Task: Add a dependency to the task Upgrade and migrate company email systems to a cloud-based solution , the existing task  Create a new online store for a retail business in the project AgileBridge
Action: Mouse moved to (576, 495)
Screenshot: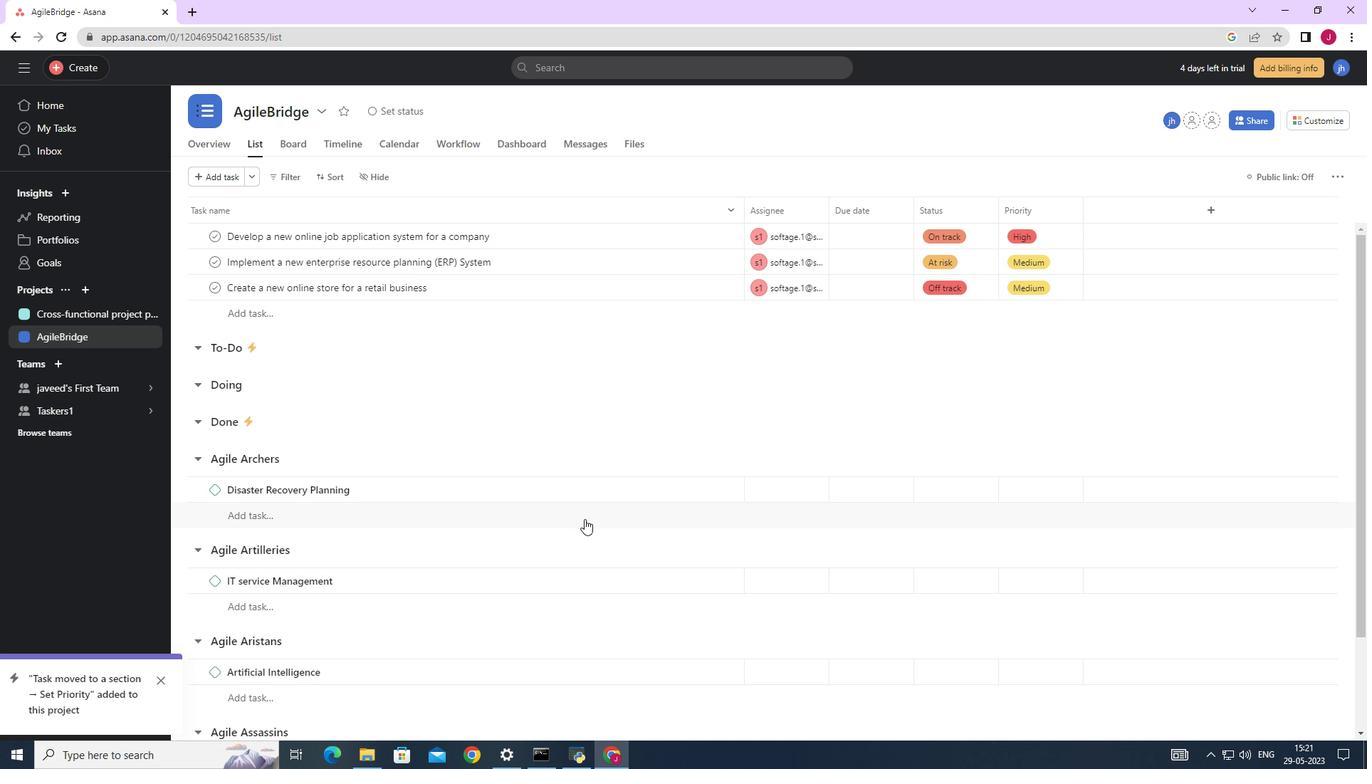 
Action: Mouse scrolled (581, 504) with delta (0, 0)
Screenshot: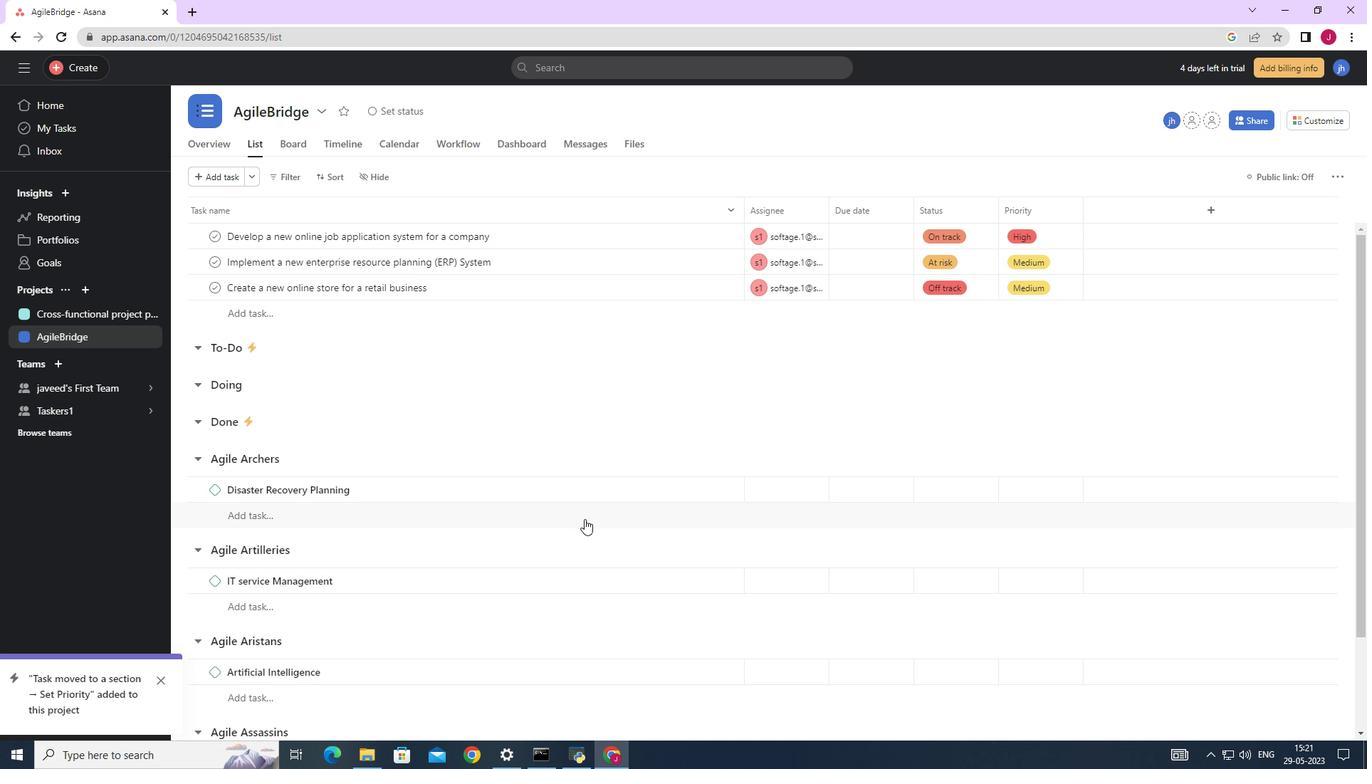 
Action: Mouse moved to (489, 472)
Screenshot: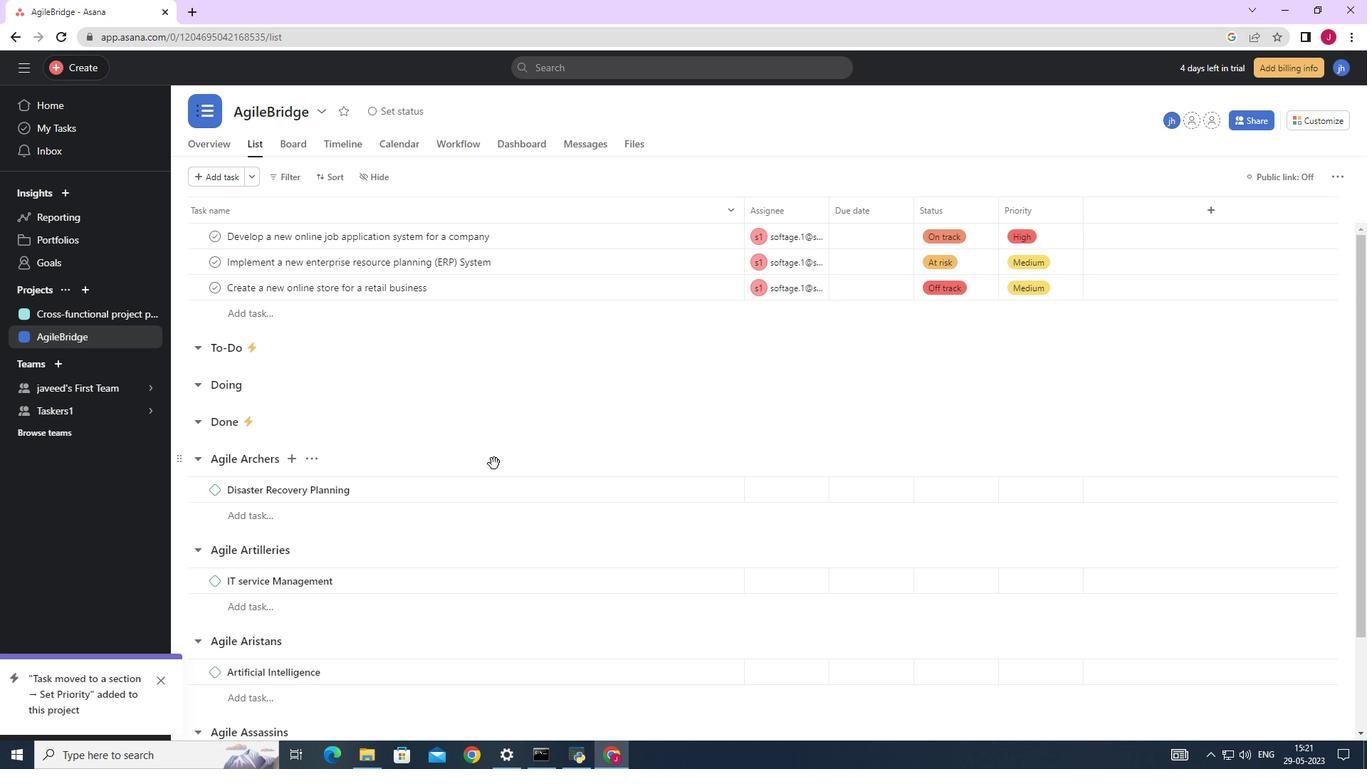 
Action: Mouse scrolled (493, 465) with delta (0, 0)
Screenshot: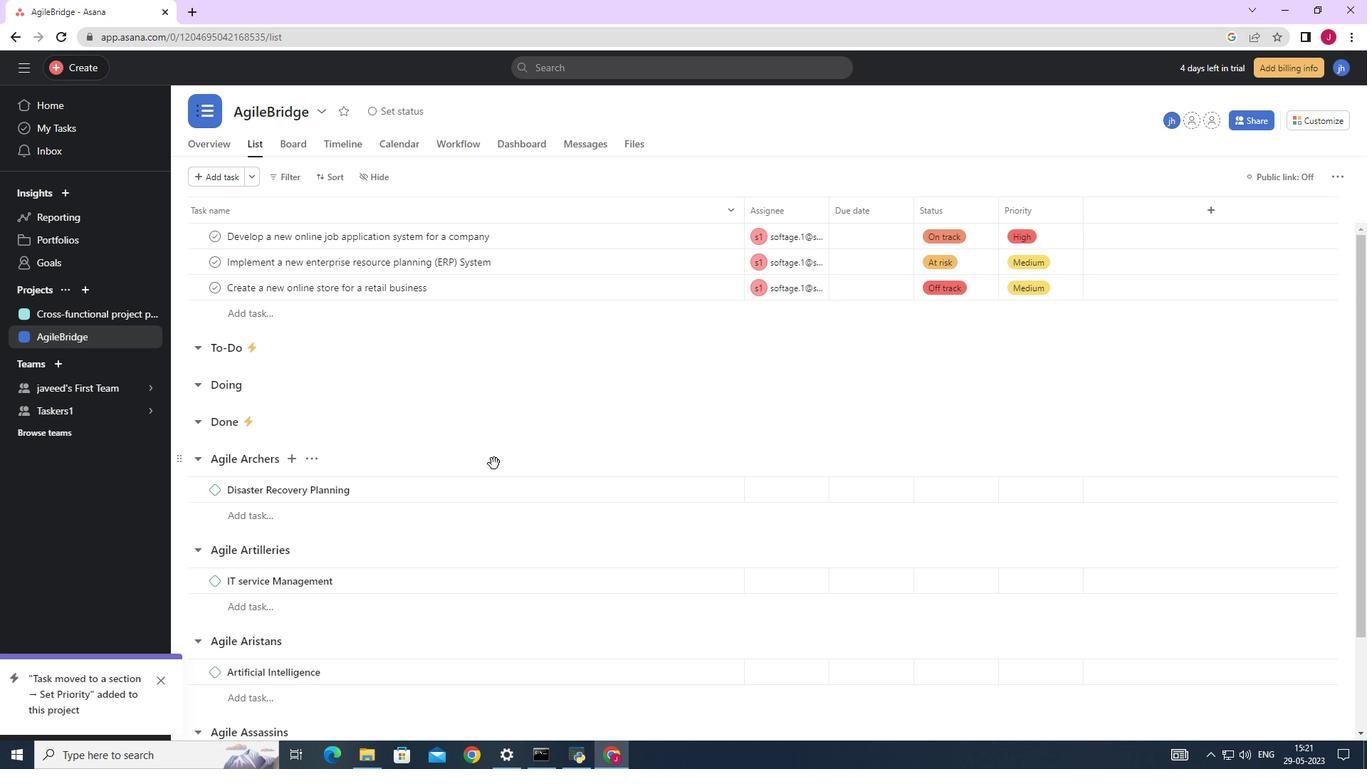 
Action: Mouse moved to (488, 472)
Screenshot: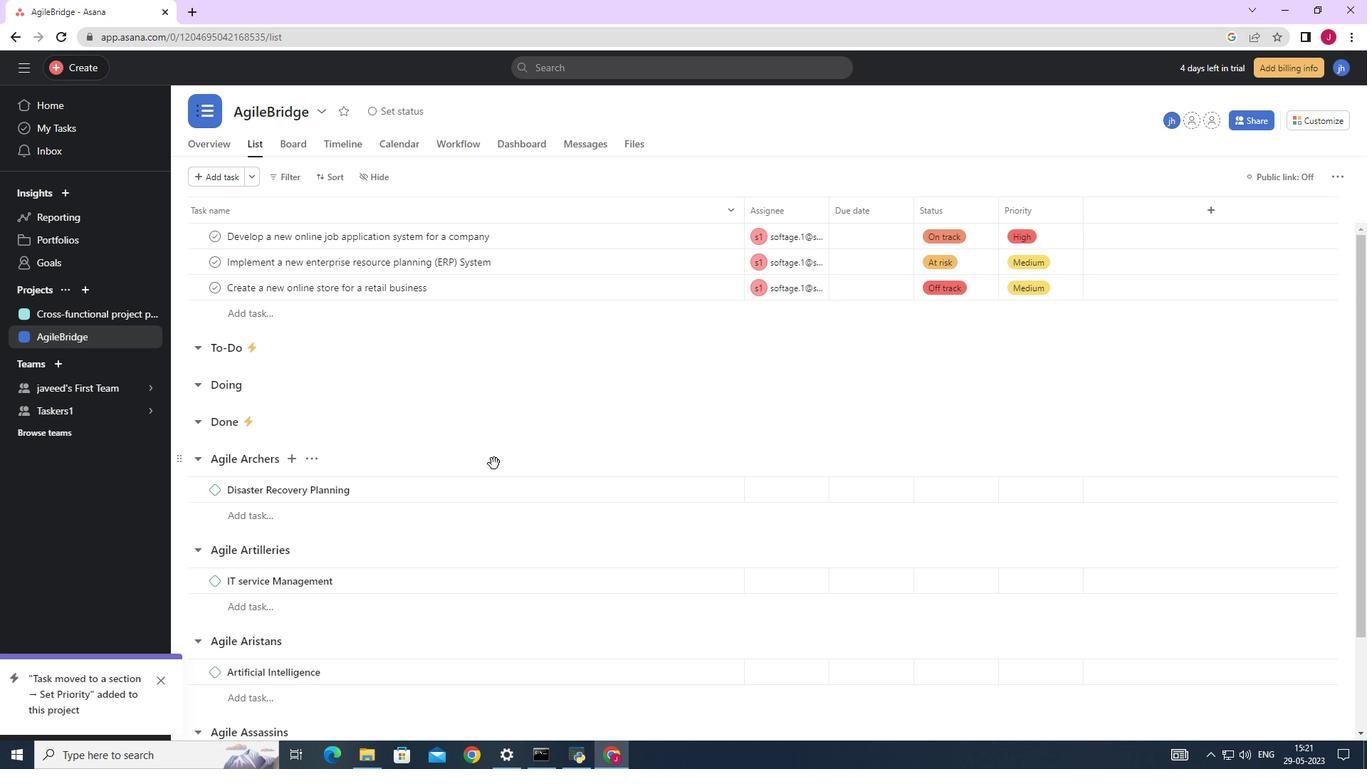 
Action: Mouse scrolled (492, 467) with delta (0, 0)
Screenshot: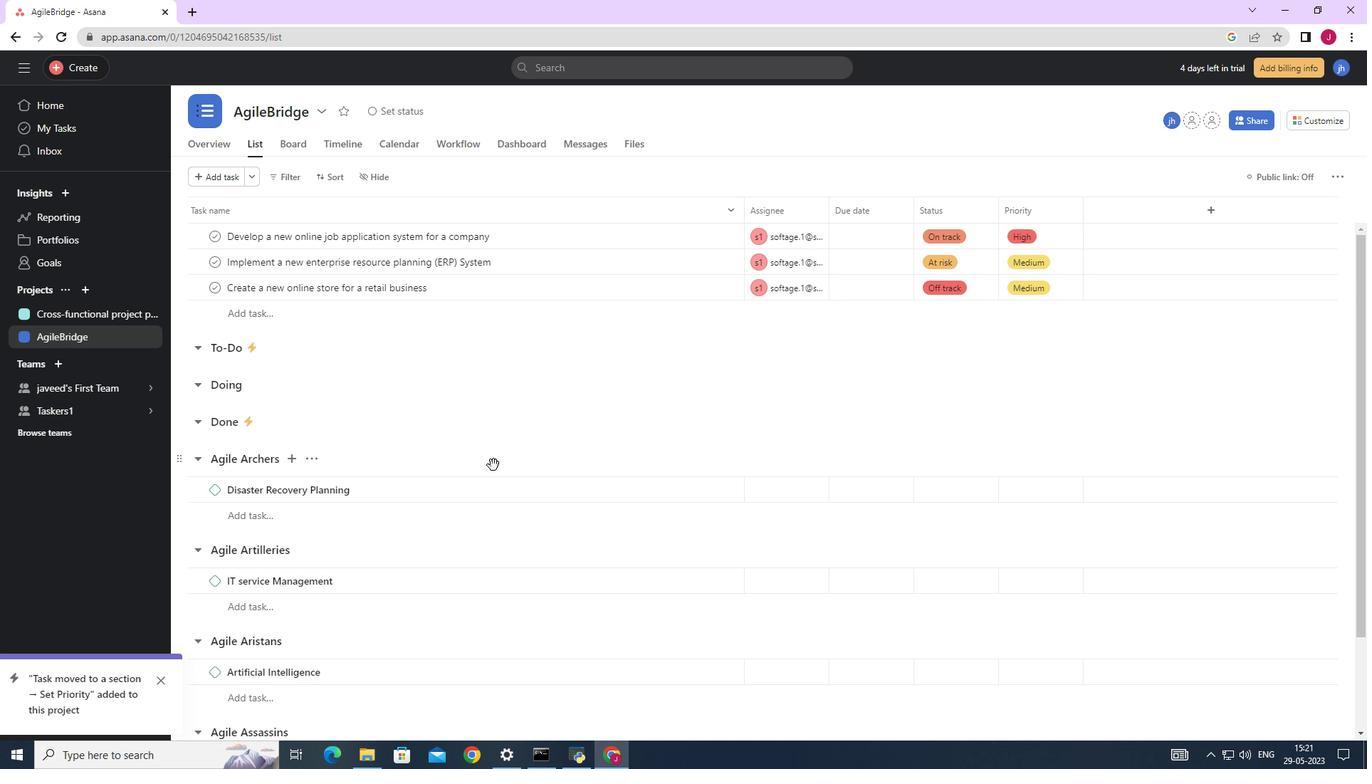 
Action: Mouse moved to (485, 475)
Screenshot: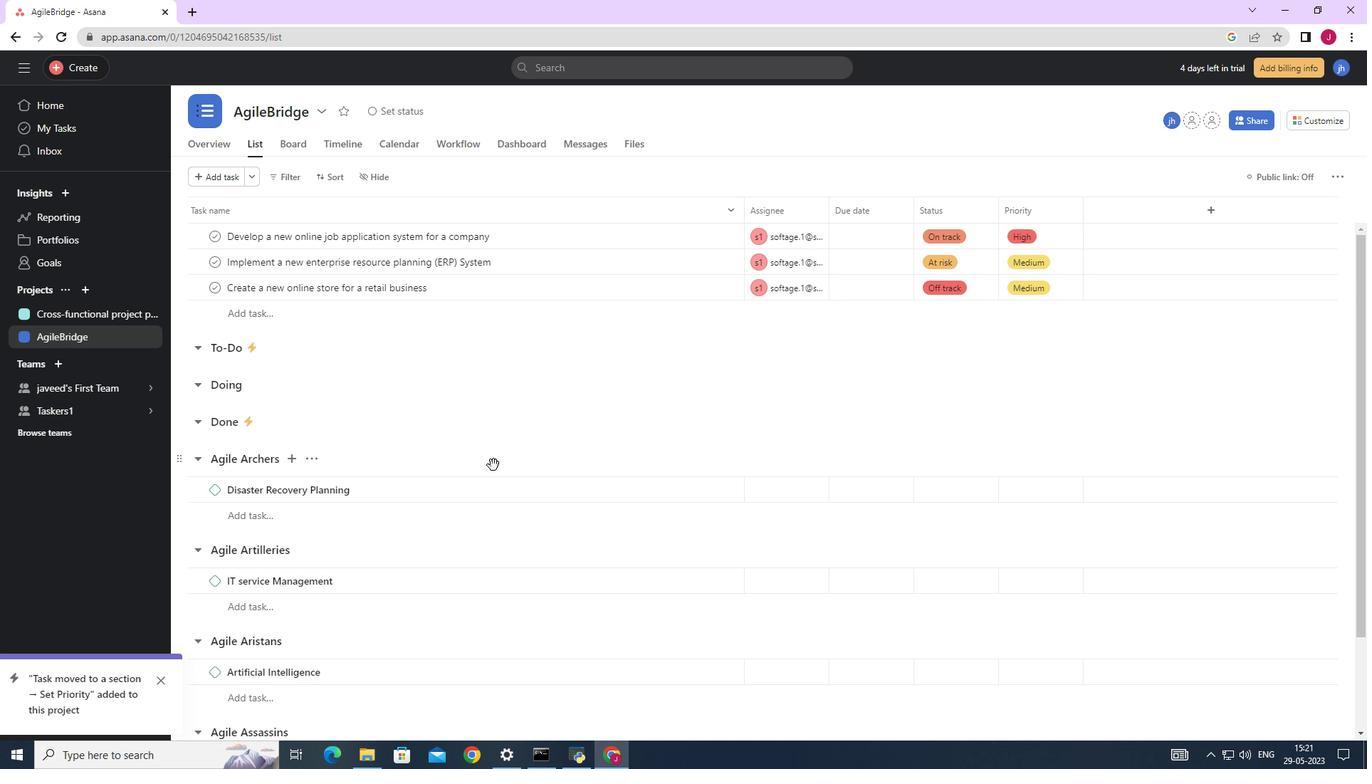 
Action: Mouse scrolled (491, 468) with delta (0, 0)
Screenshot: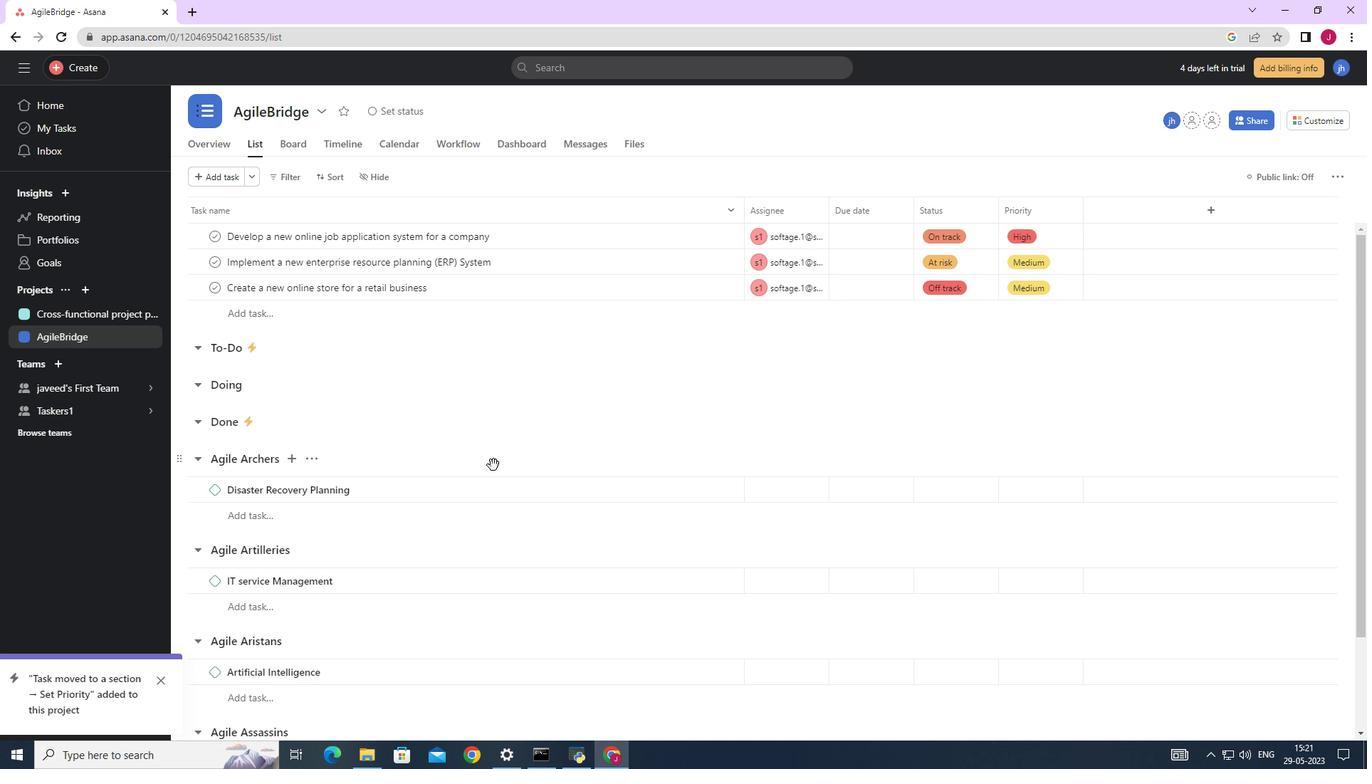 
Action: Mouse moved to (484, 475)
Screenshot: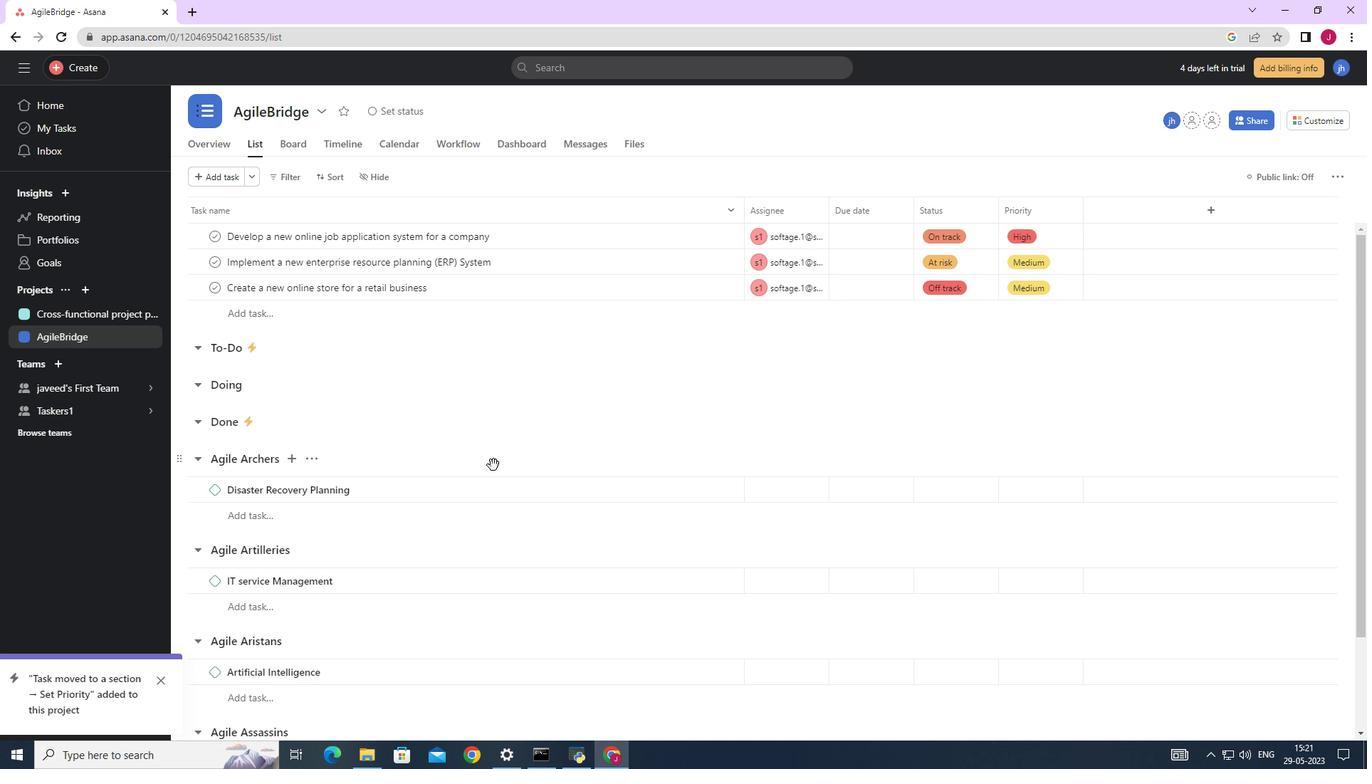 
Action: Mouse scrolled (491, 468) with delta (0, 0)
Screenshot: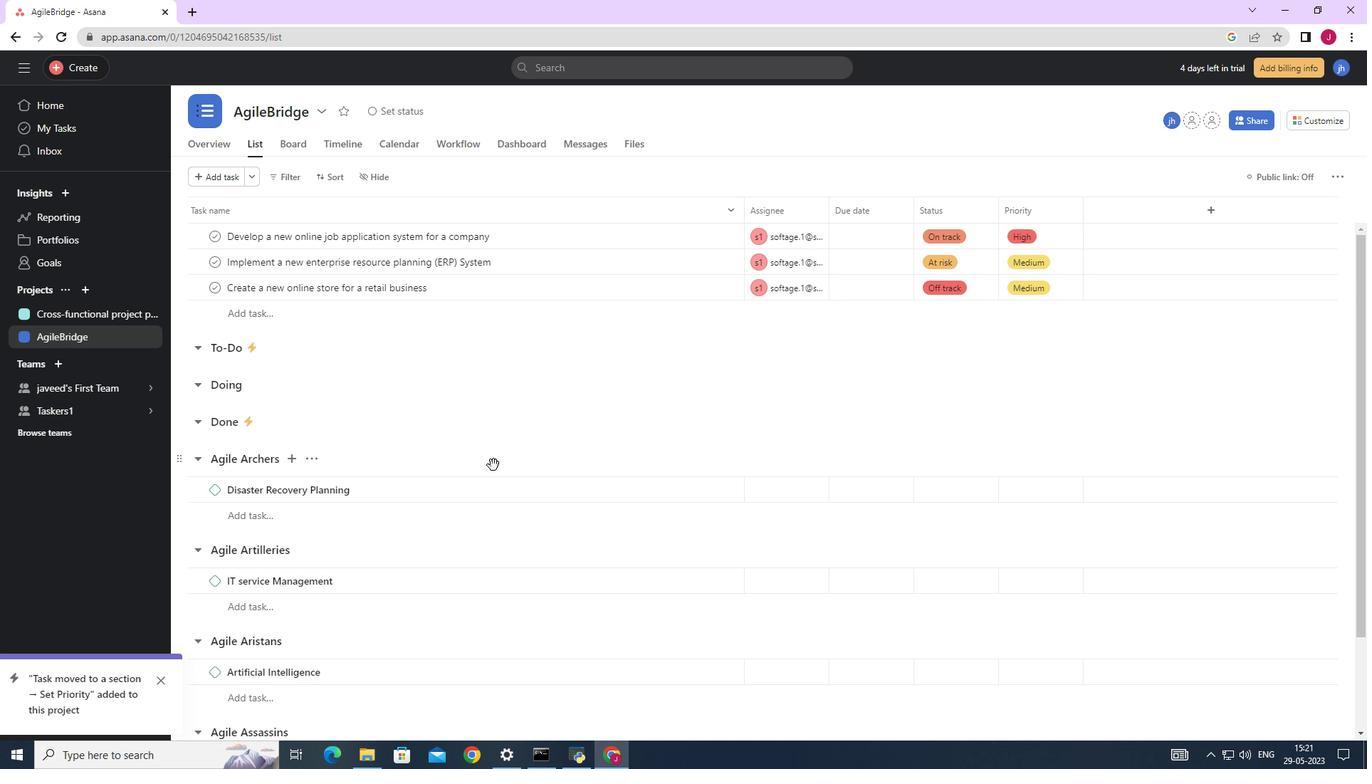 
Action: Mouse scrolled (491, 468) with delta (0, 0)
Screenshot: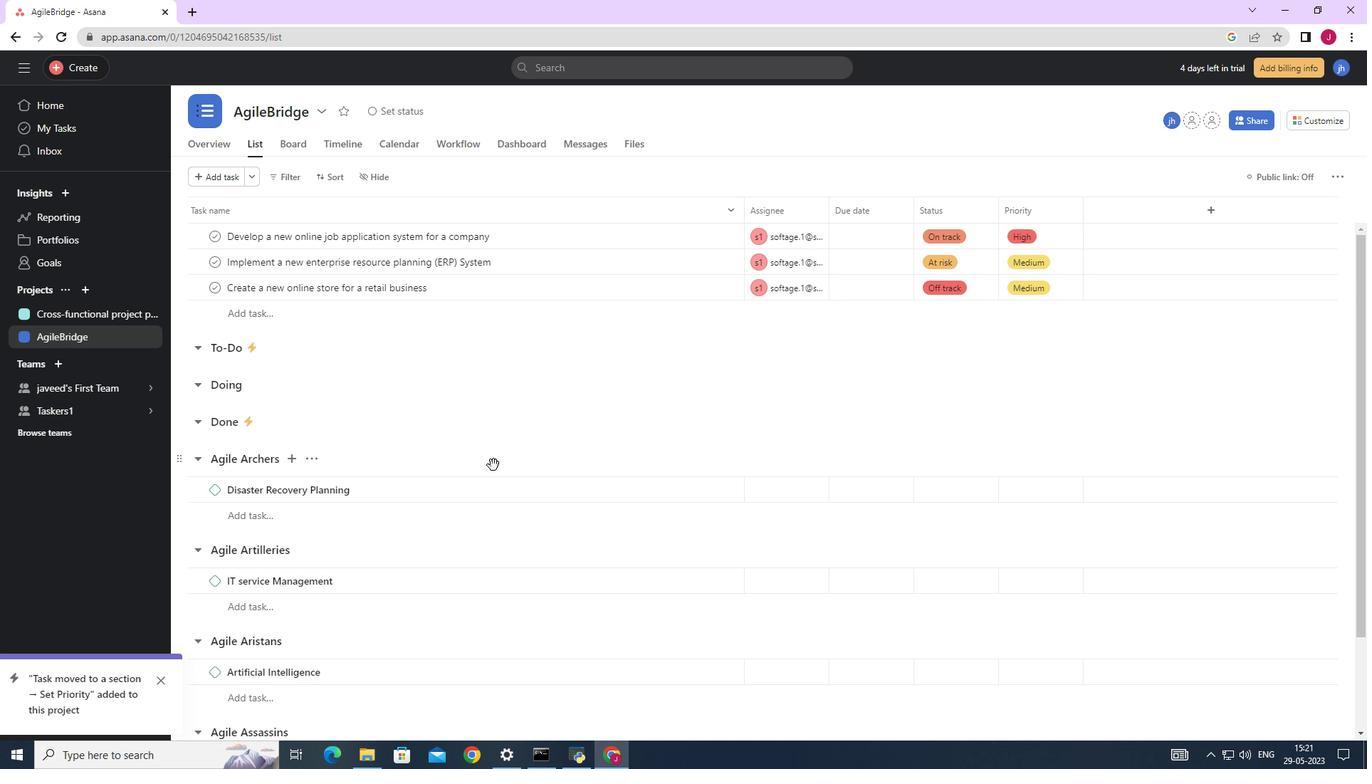 
Action: Mouse moved to (483, 475)
Screenshot: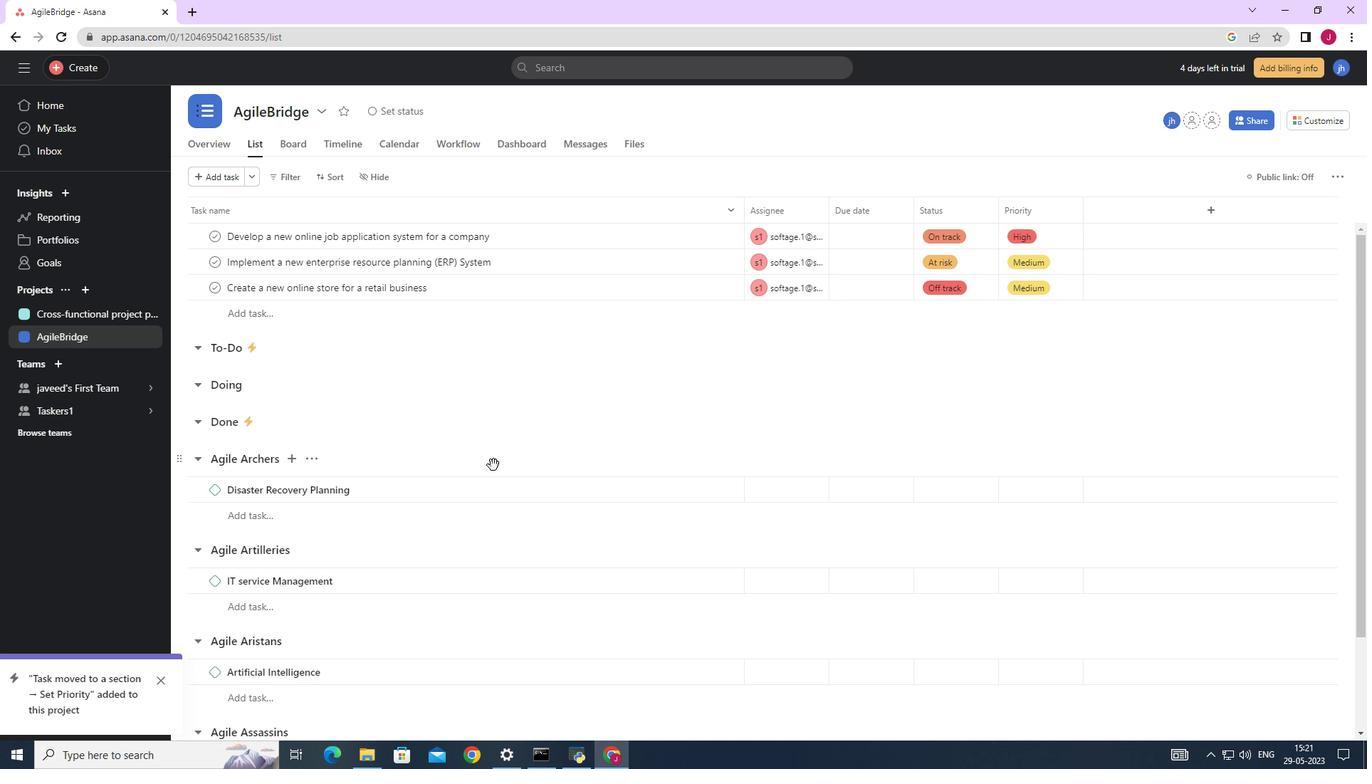 
Action: Mouse scrolled (491, 468) with delta (0, 0)
Screenshot: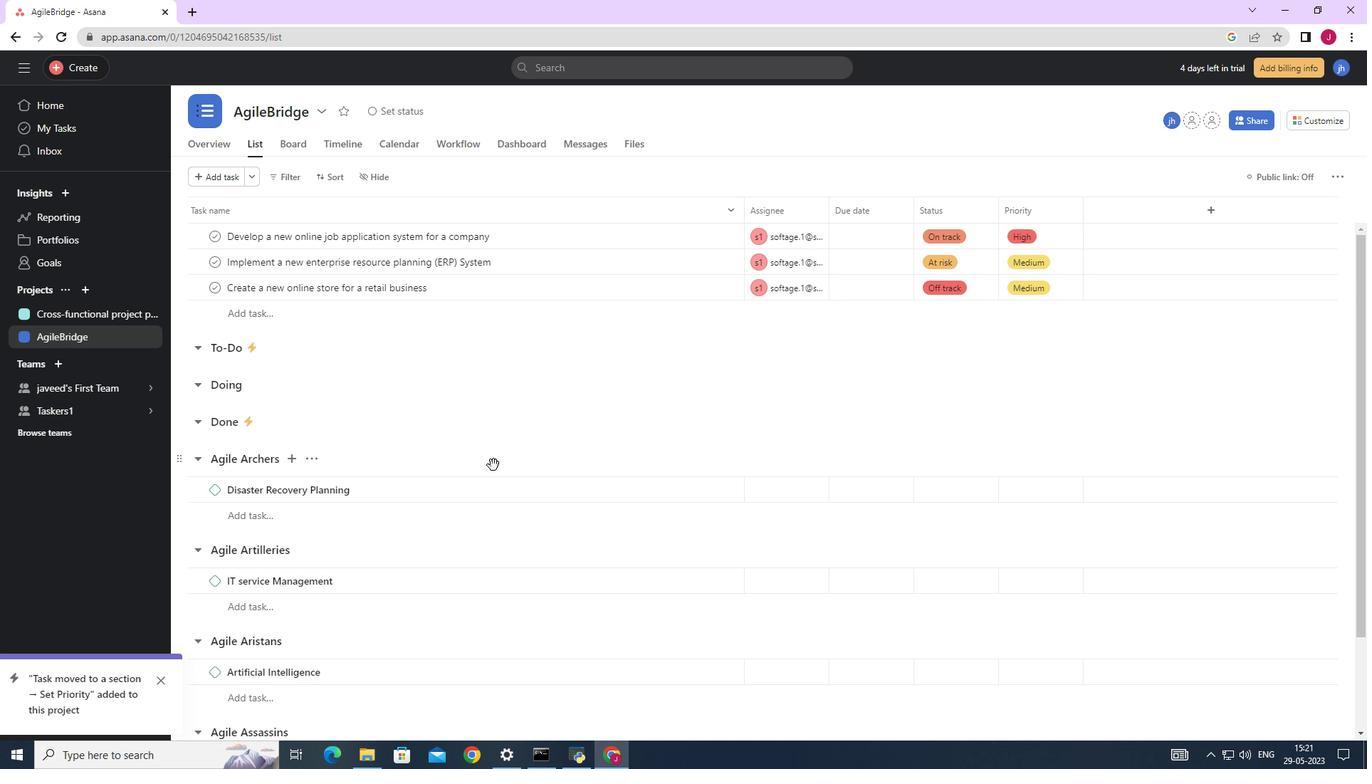 
Action: Mouse moved to (477, 475)
Screenshot: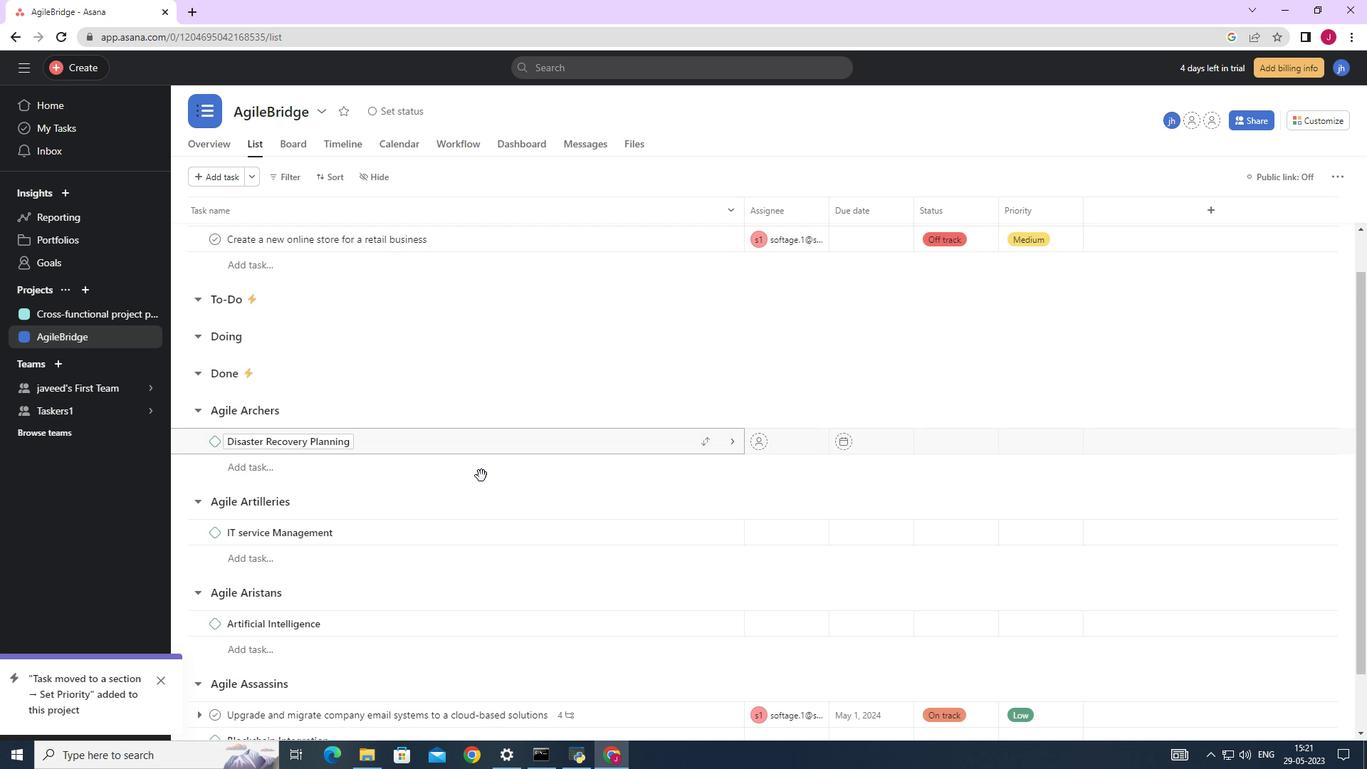 
Action: Mouse scrolled (477, 475) with delta (0, 0)
Screenshot: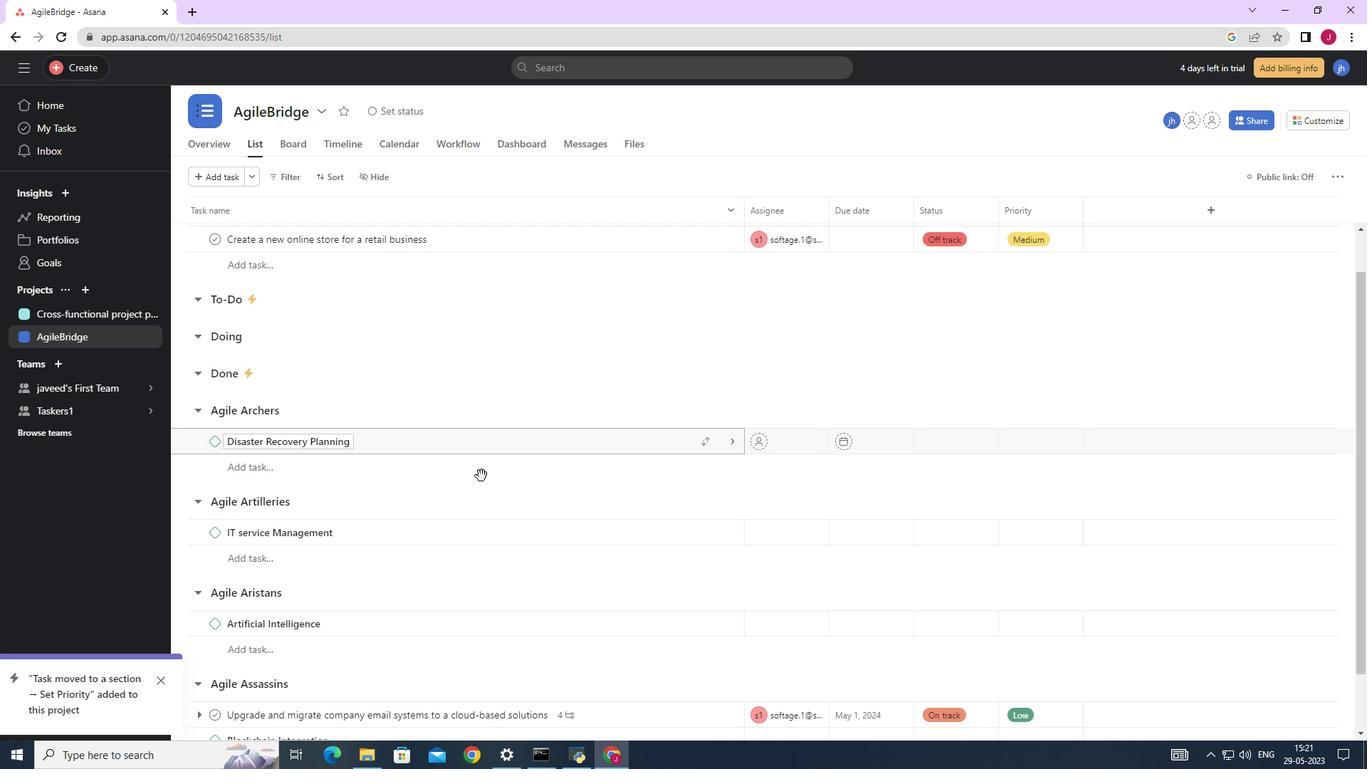 
Action: Mouse moved to (476, 475)
Screenshot: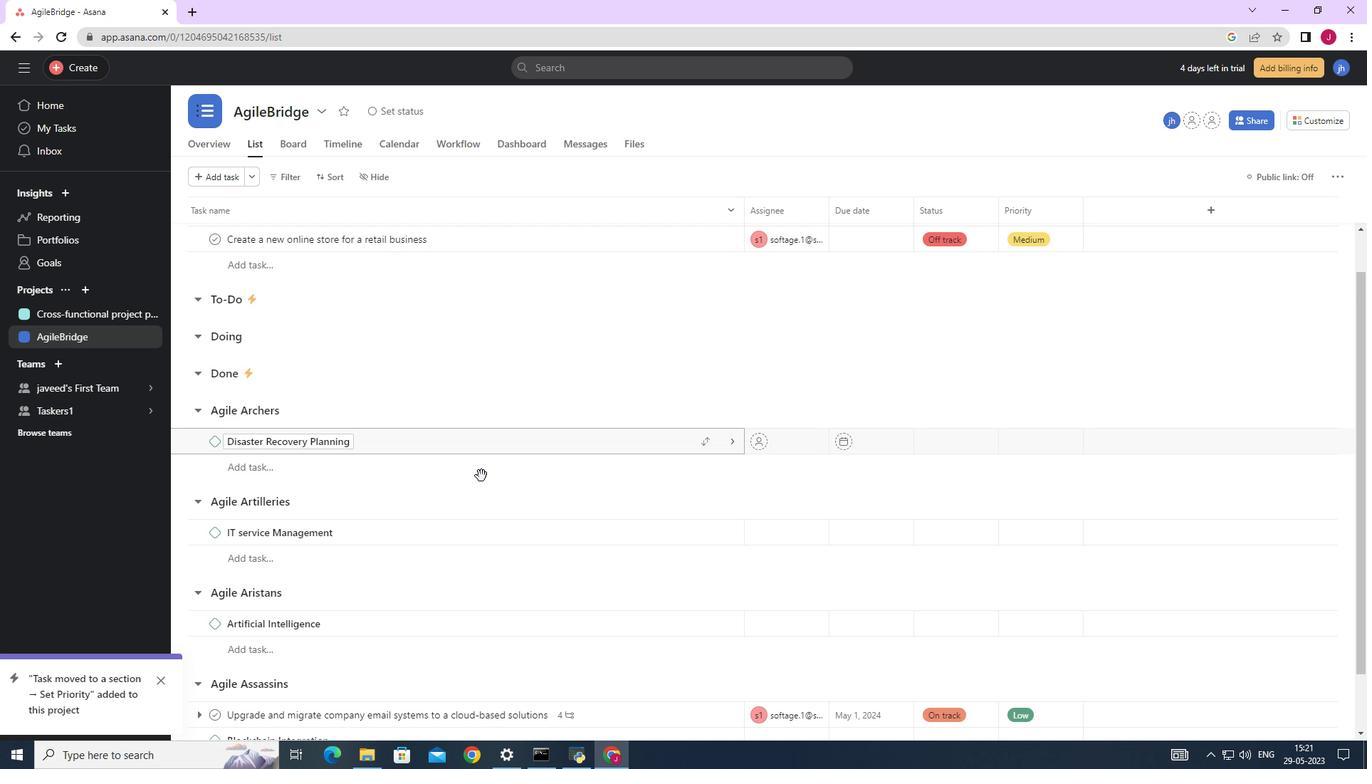 
Action: Mouse scrolled (477, 475) with delta (0, 0)
Screenshot: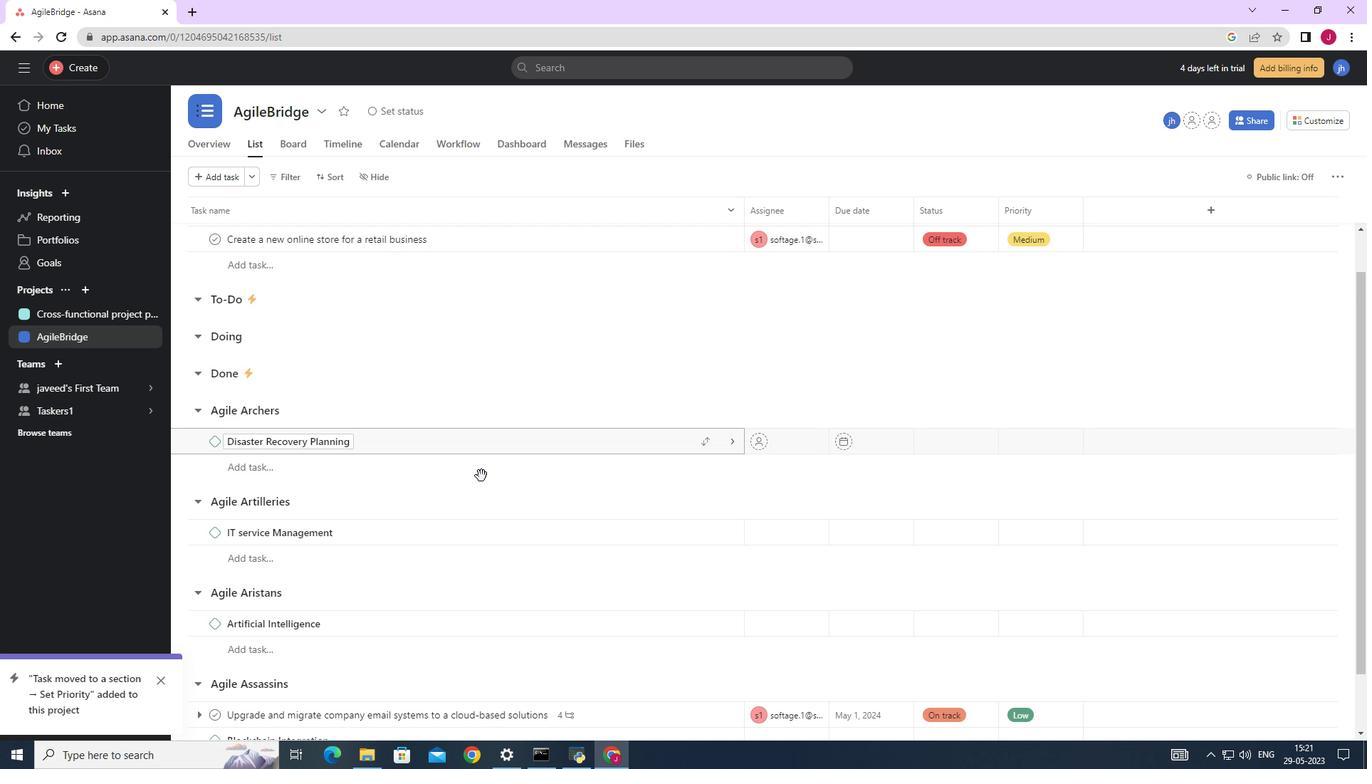 
Action: Mouse scrolled (476, 475) with delta (0, 0)
Screenshot: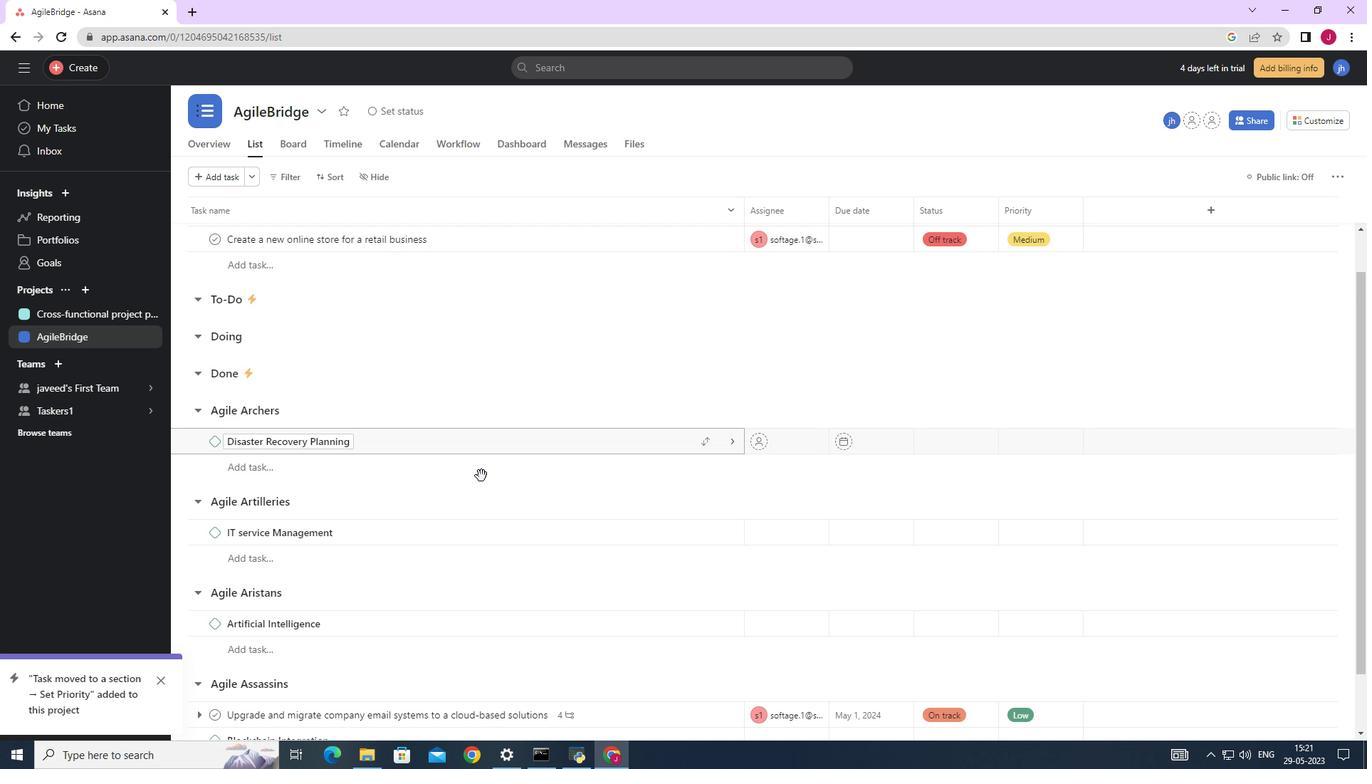 
Action: Mouse moved to (476, 475)
Screenshot: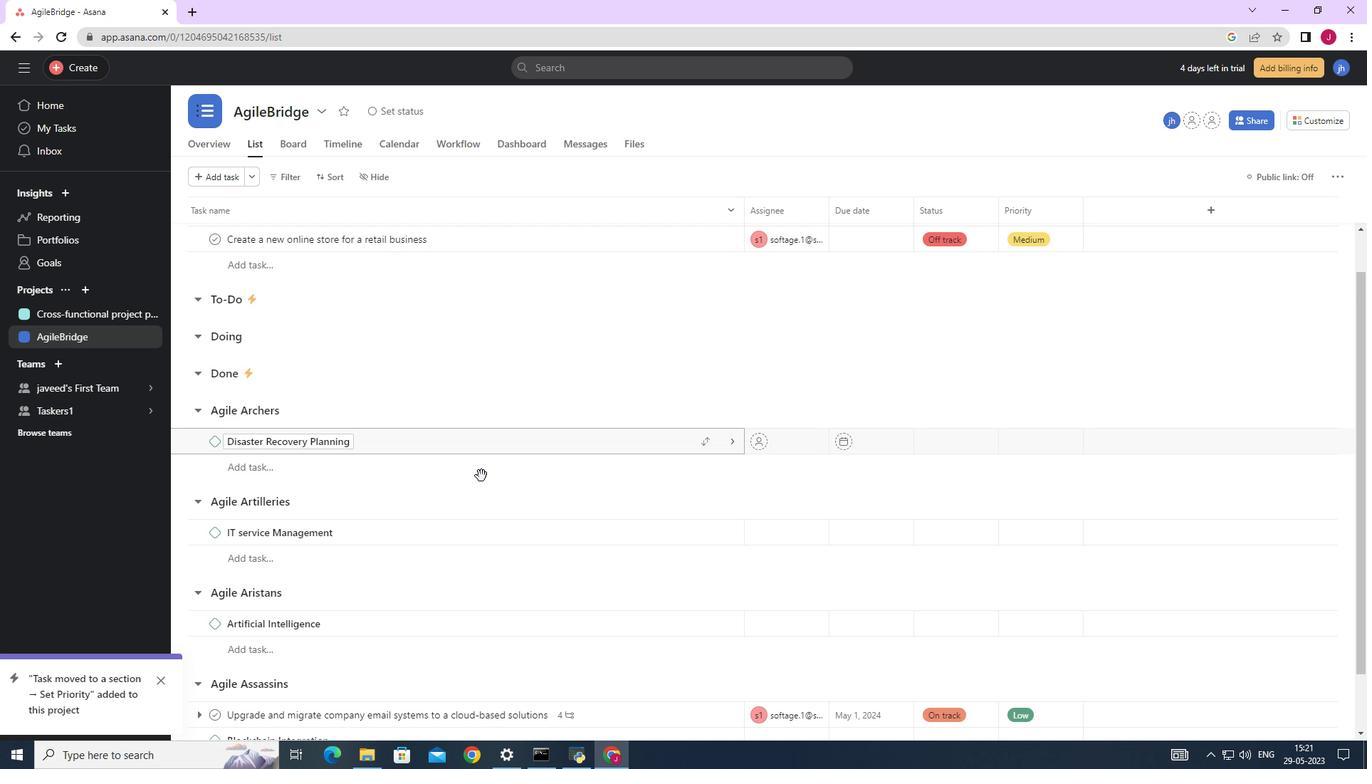 
Action: Mouse scrolled (476, 475) with delta (0, 0)
Screenshot: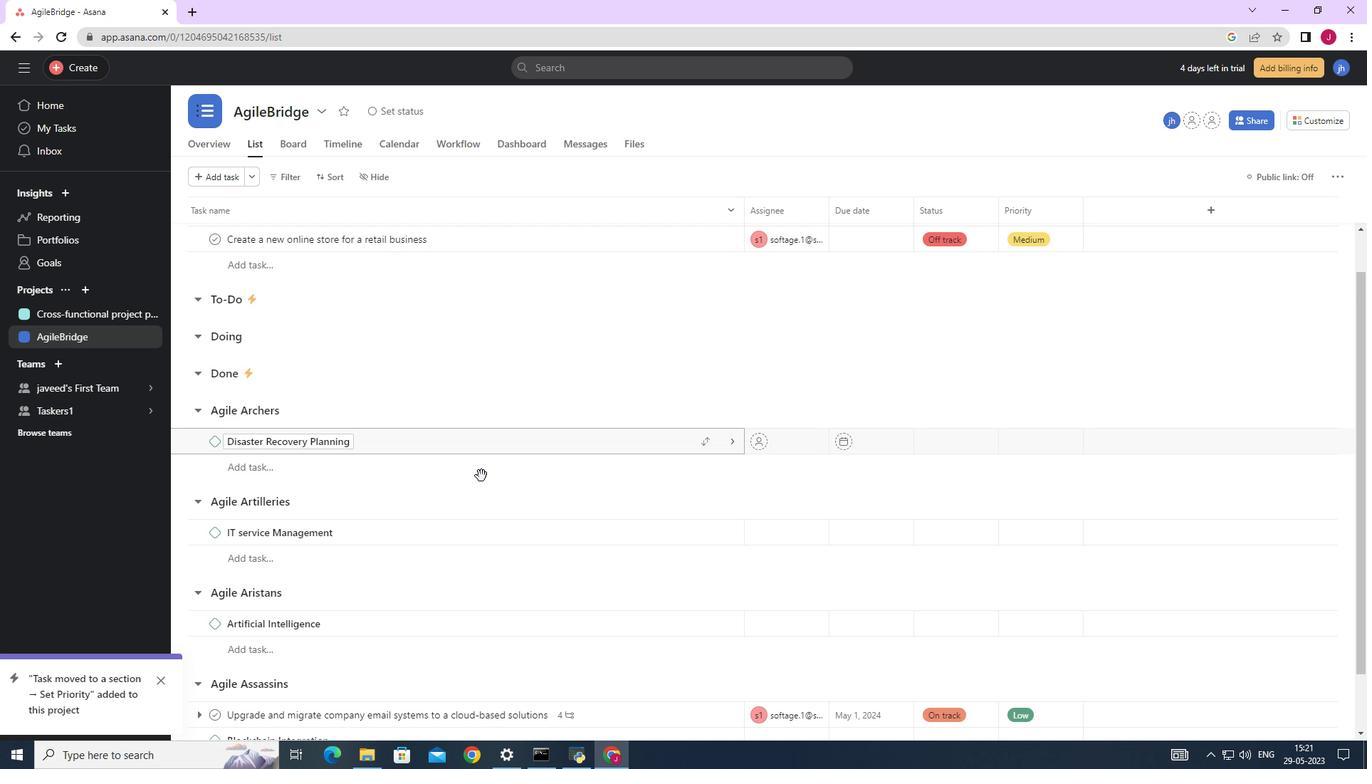 
Action: Mouse moved to (475, 475)
Screenshot: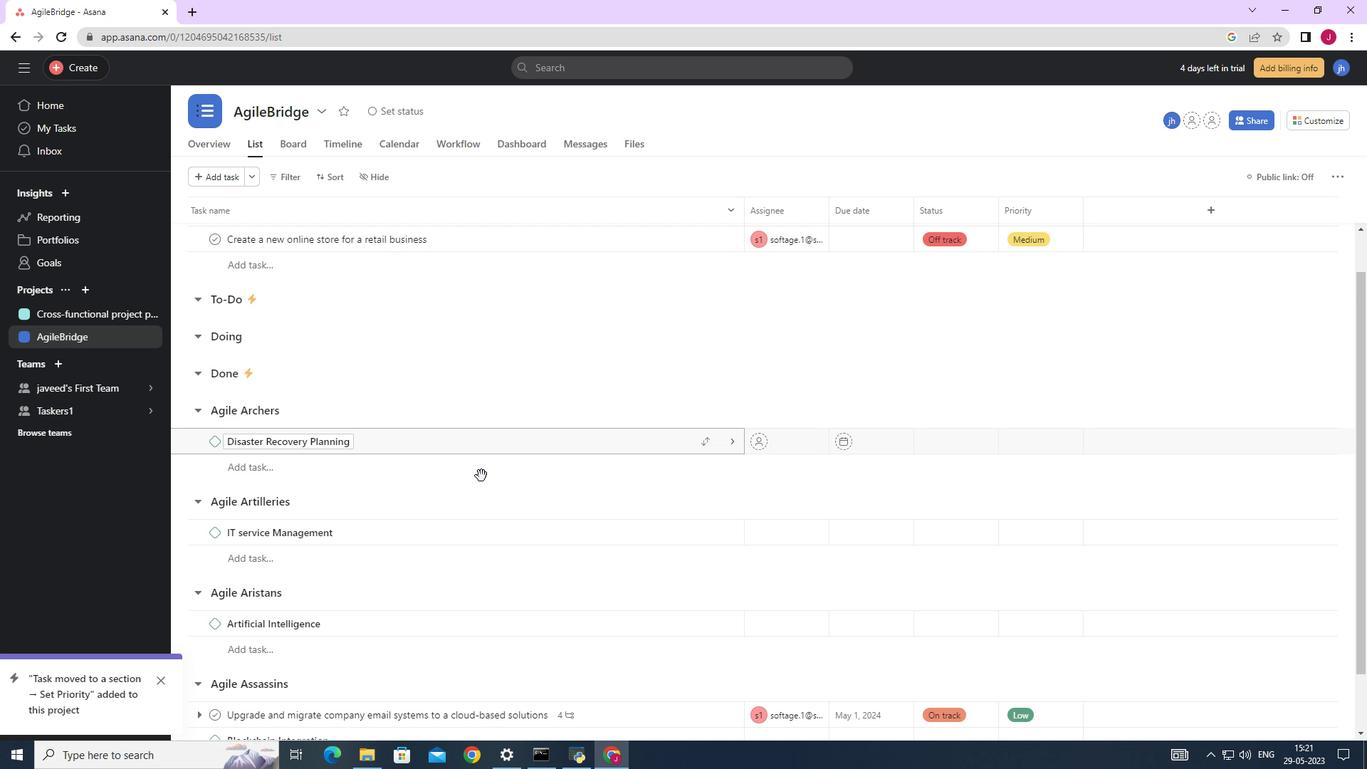
Action: Mouse scrolled (476, 475) with delta (0, 0)
Screenshot: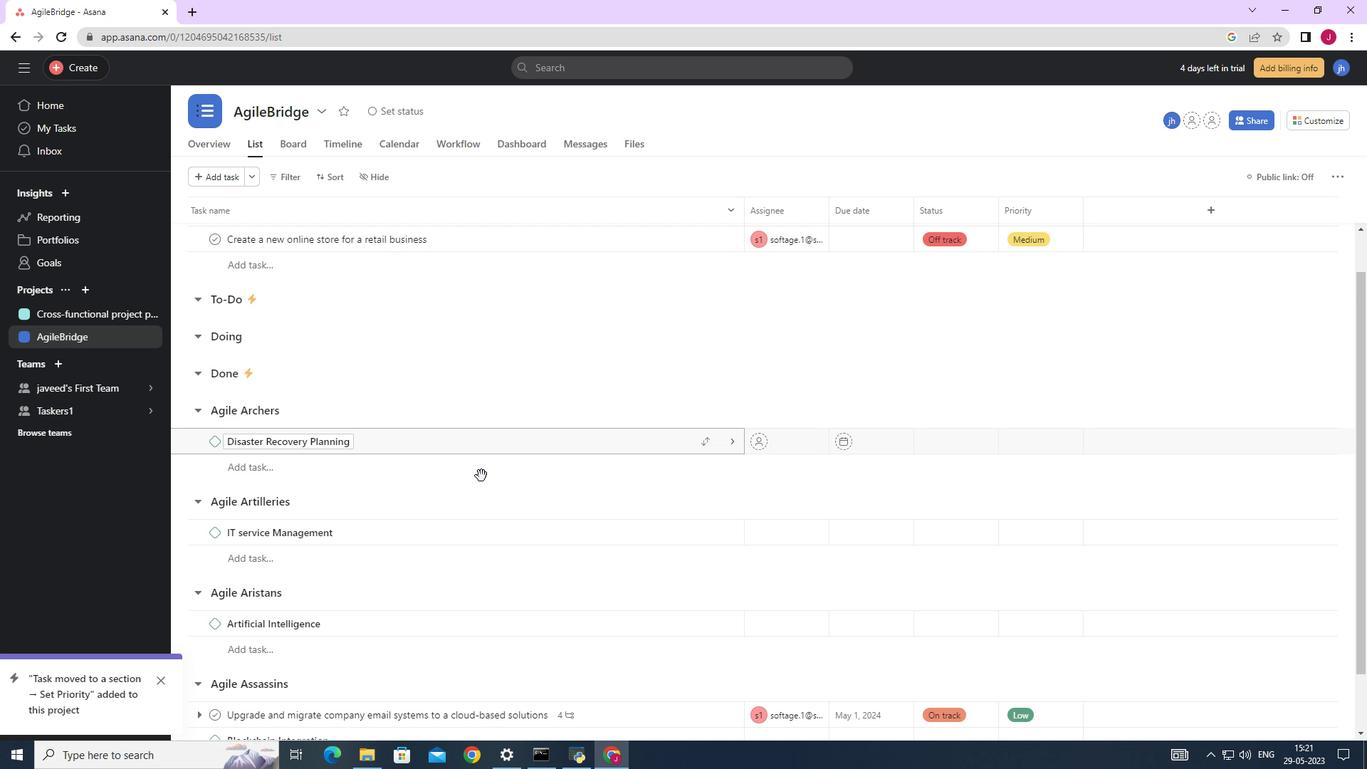 
Action: Mouse moved to (475, 477)
Screenshot: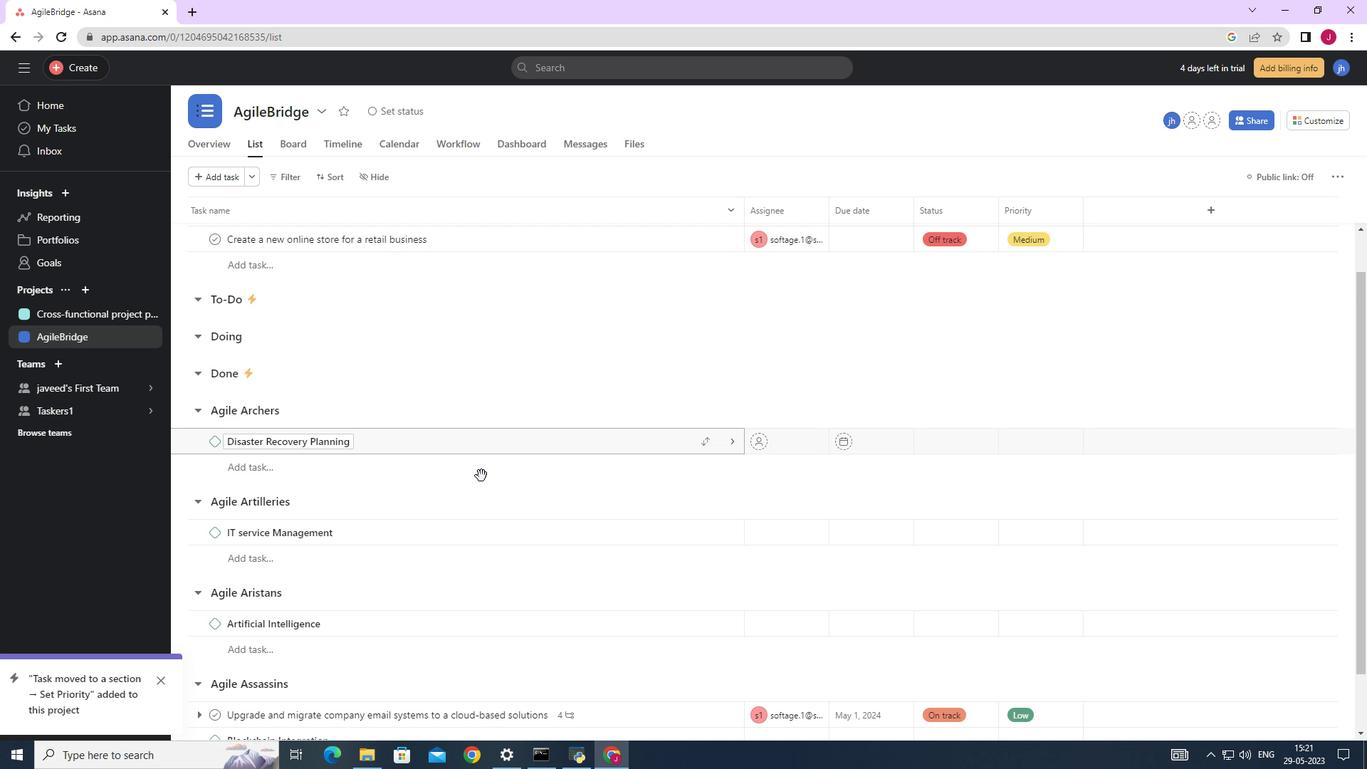 
Action: Mouse scrolled (476, 475) with delta (0, 0)
Screenshot: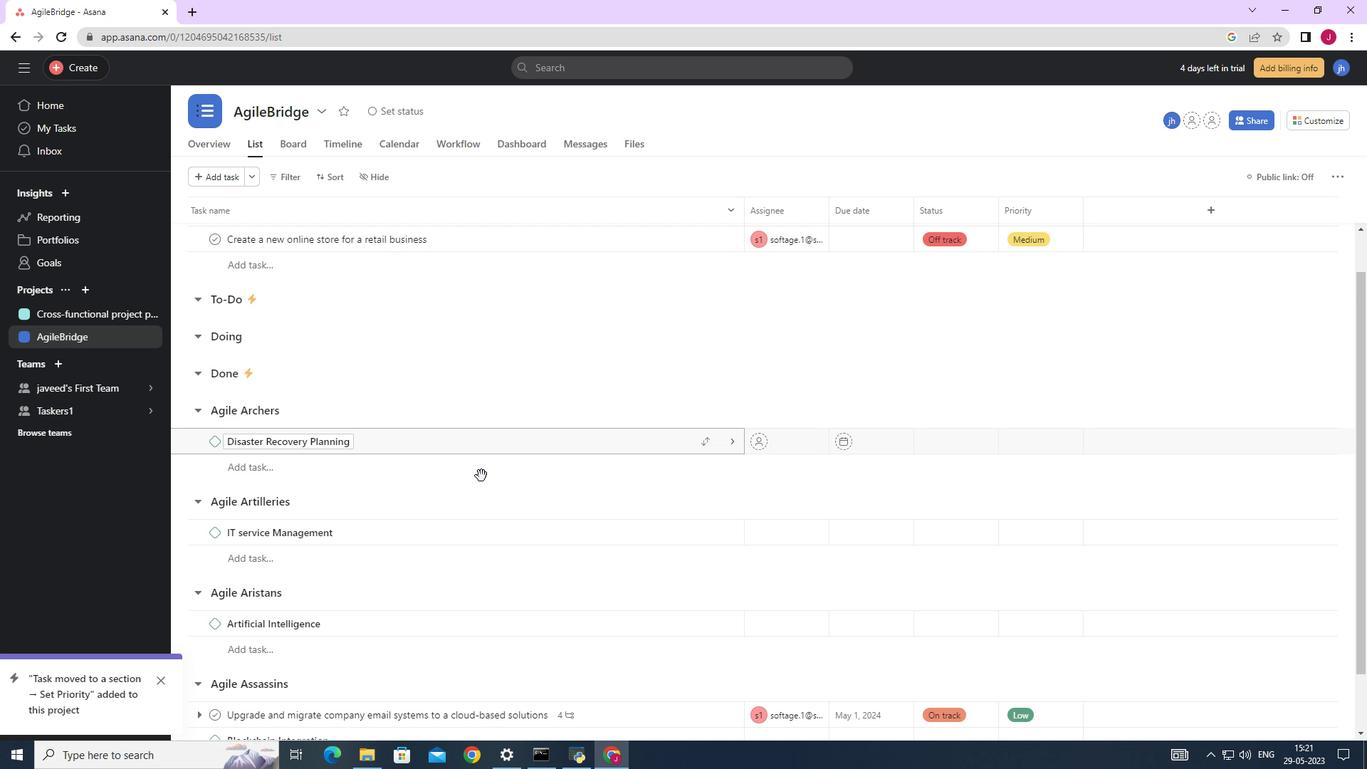 
Action: Mouse moved to (683, 648)
Screenshot: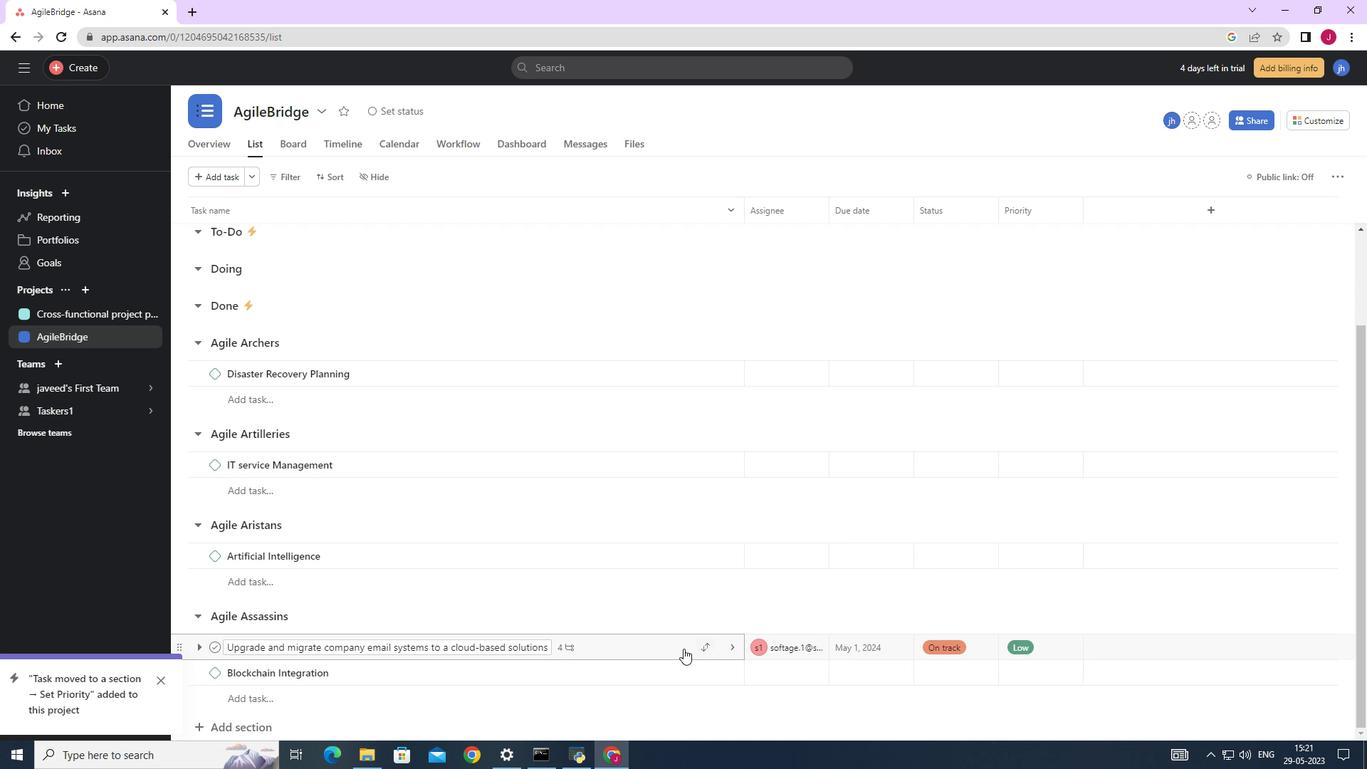 
Action: Mouse pressed left at (683, 648)
Screenshot: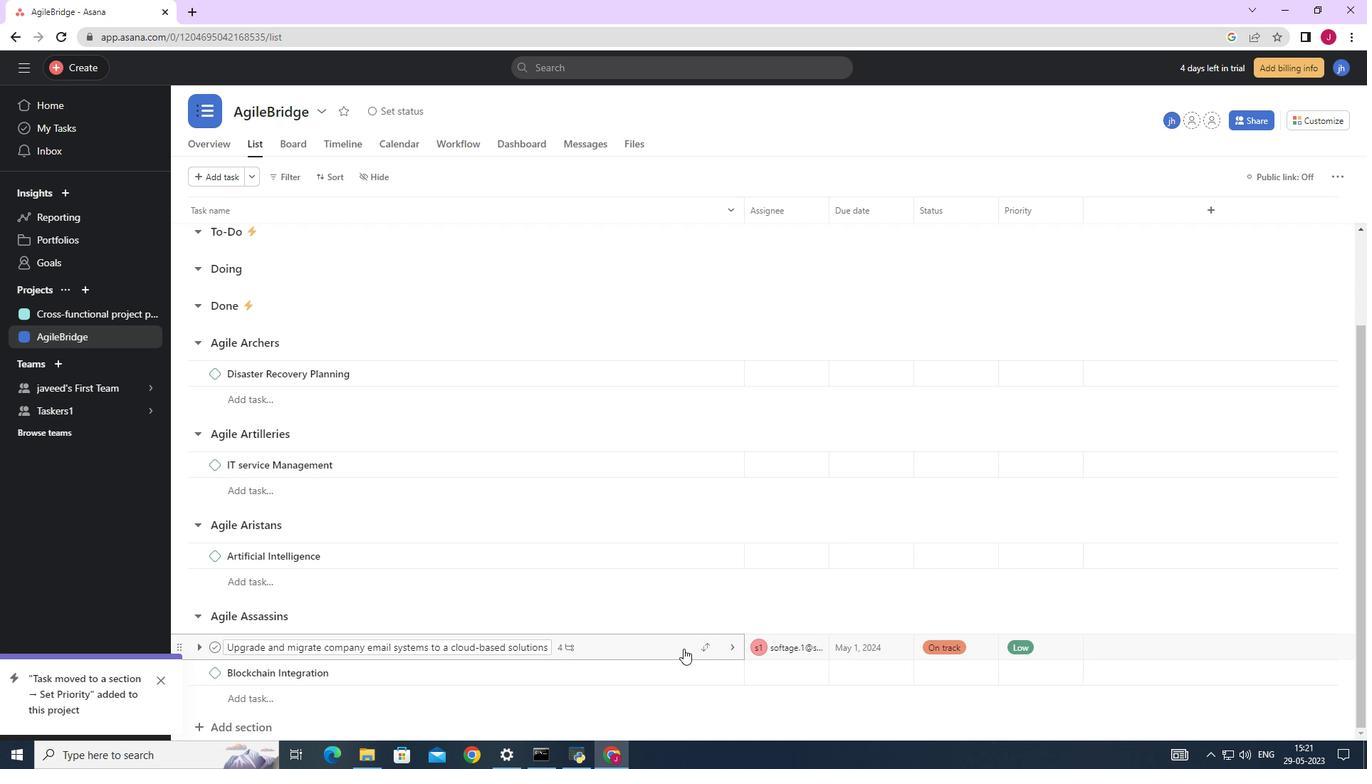 
Action: Mouse moved to (1017, 413)
Screenshot: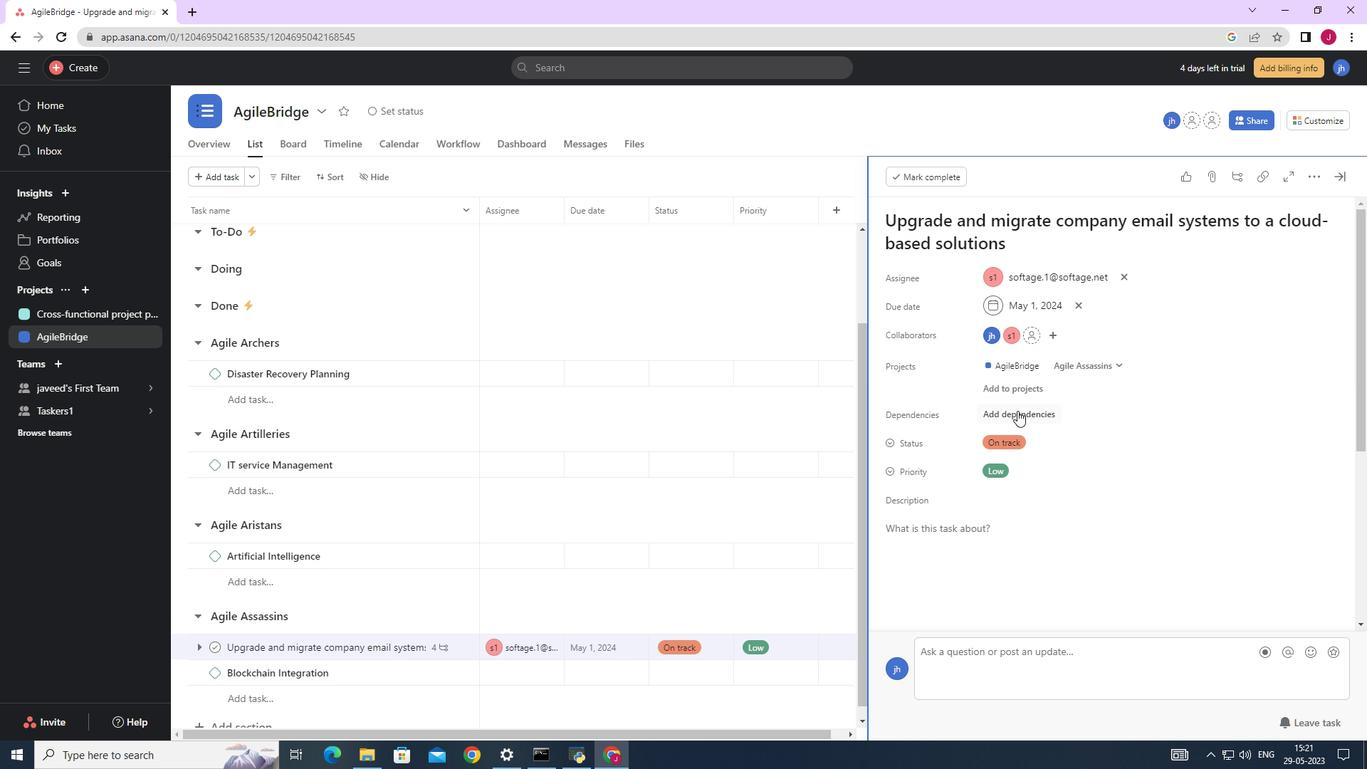 
Action: Mouse pressed left at (1017, 413)
Screenshot: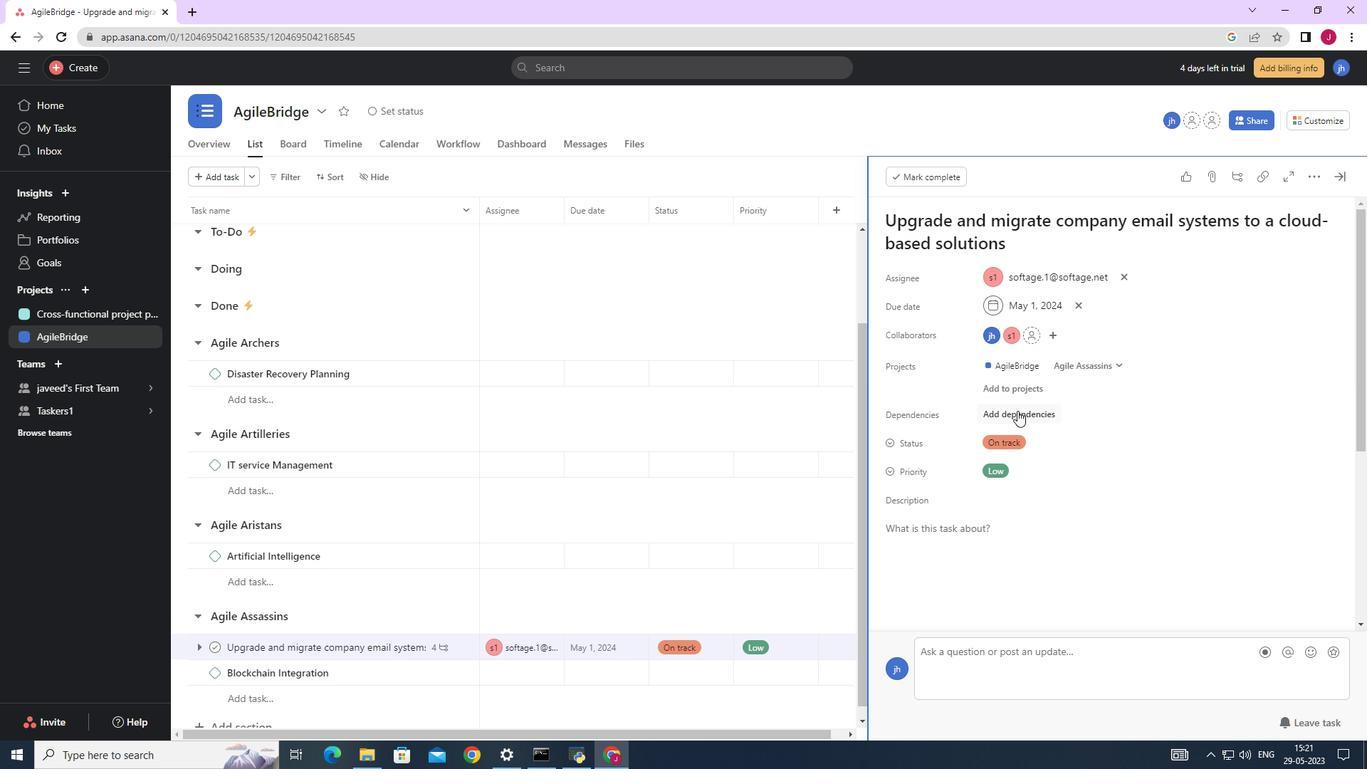 
Action: Mouse moved to (1111, 461)
Screenshot: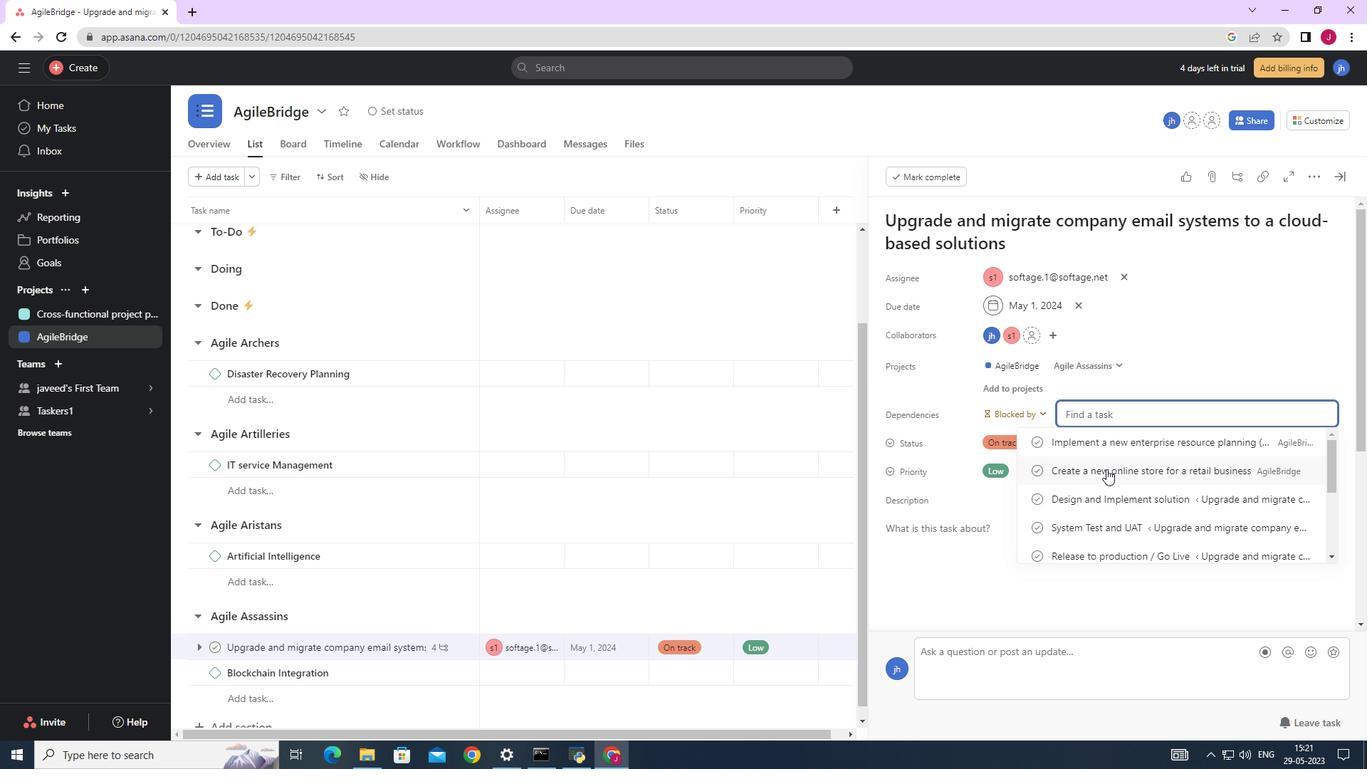 
Action: Mouse pressed left at (1111, 461)
Screenshot: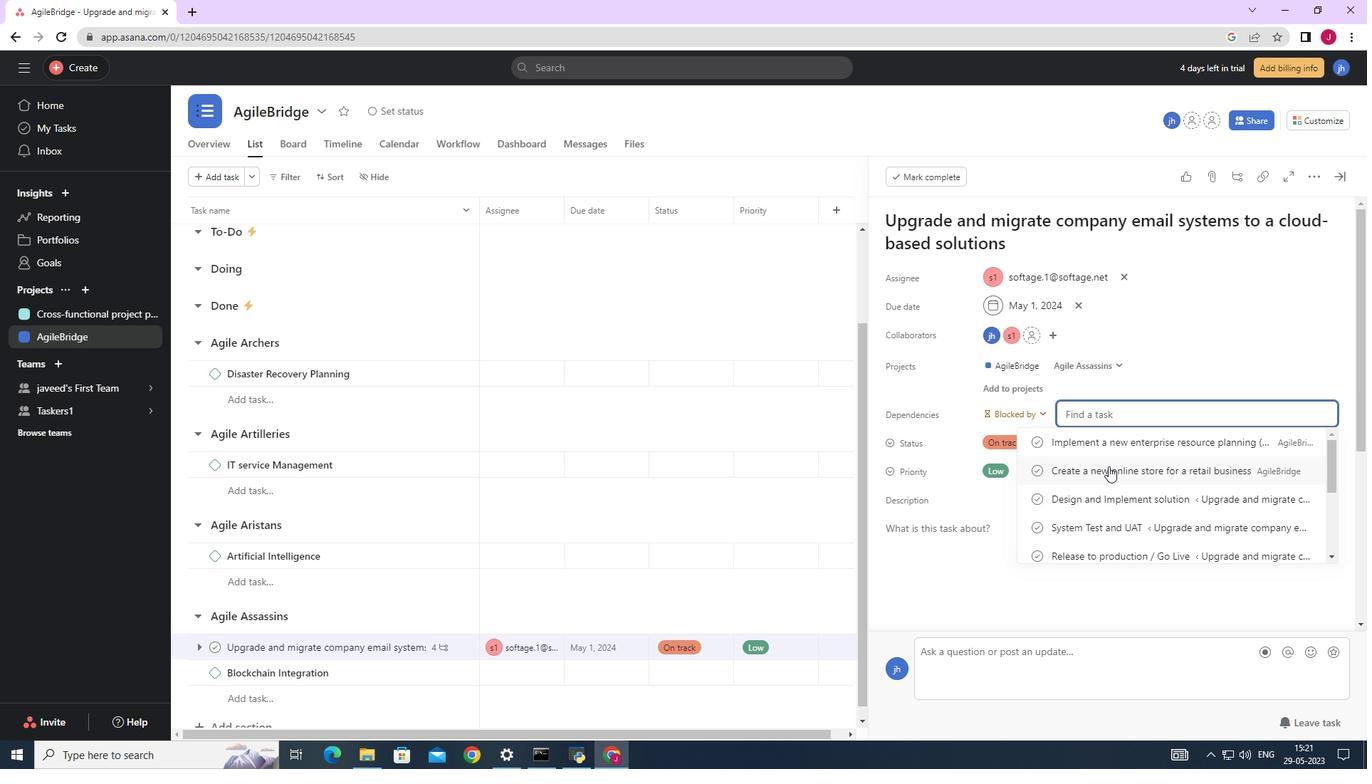 
Action: Mouse moved to (747, 302)
Screenshot: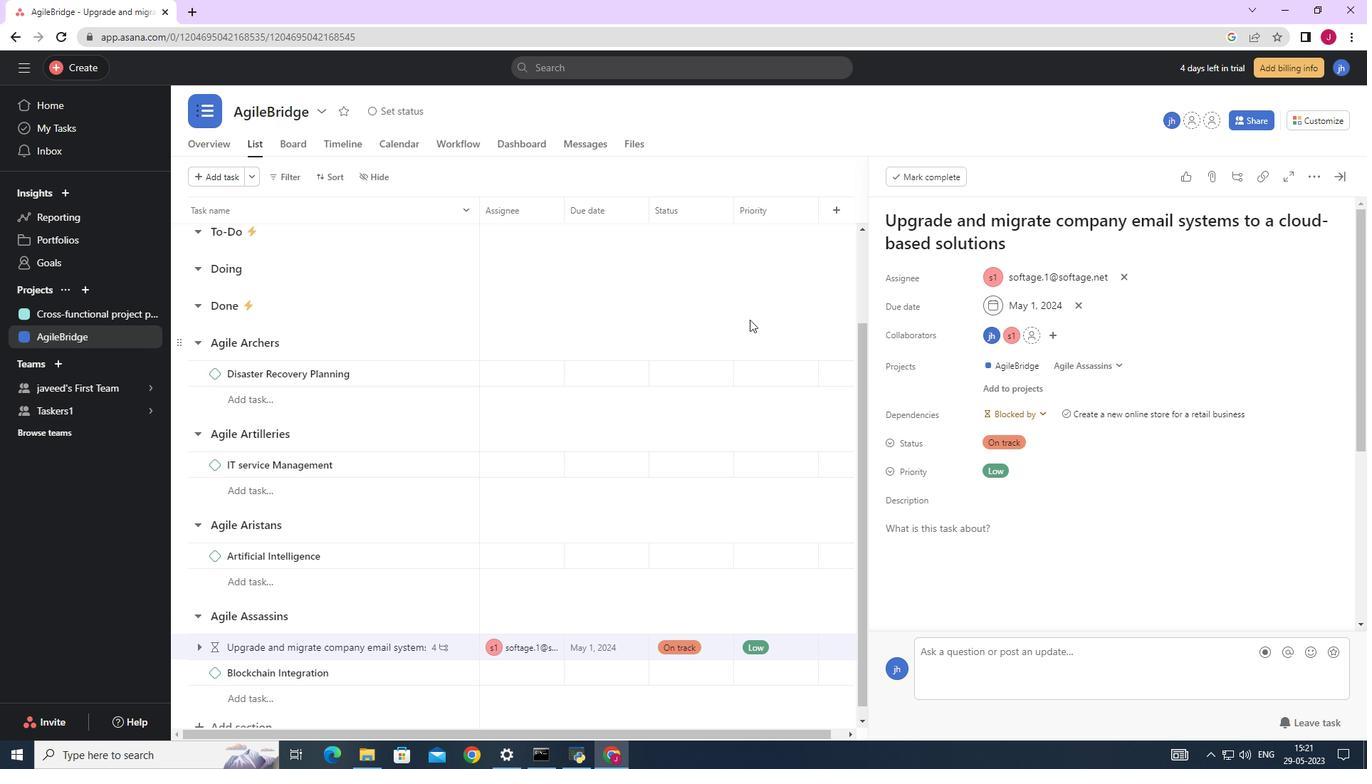 
Action: Mouse pressed left at (747, 302)
Screenshot: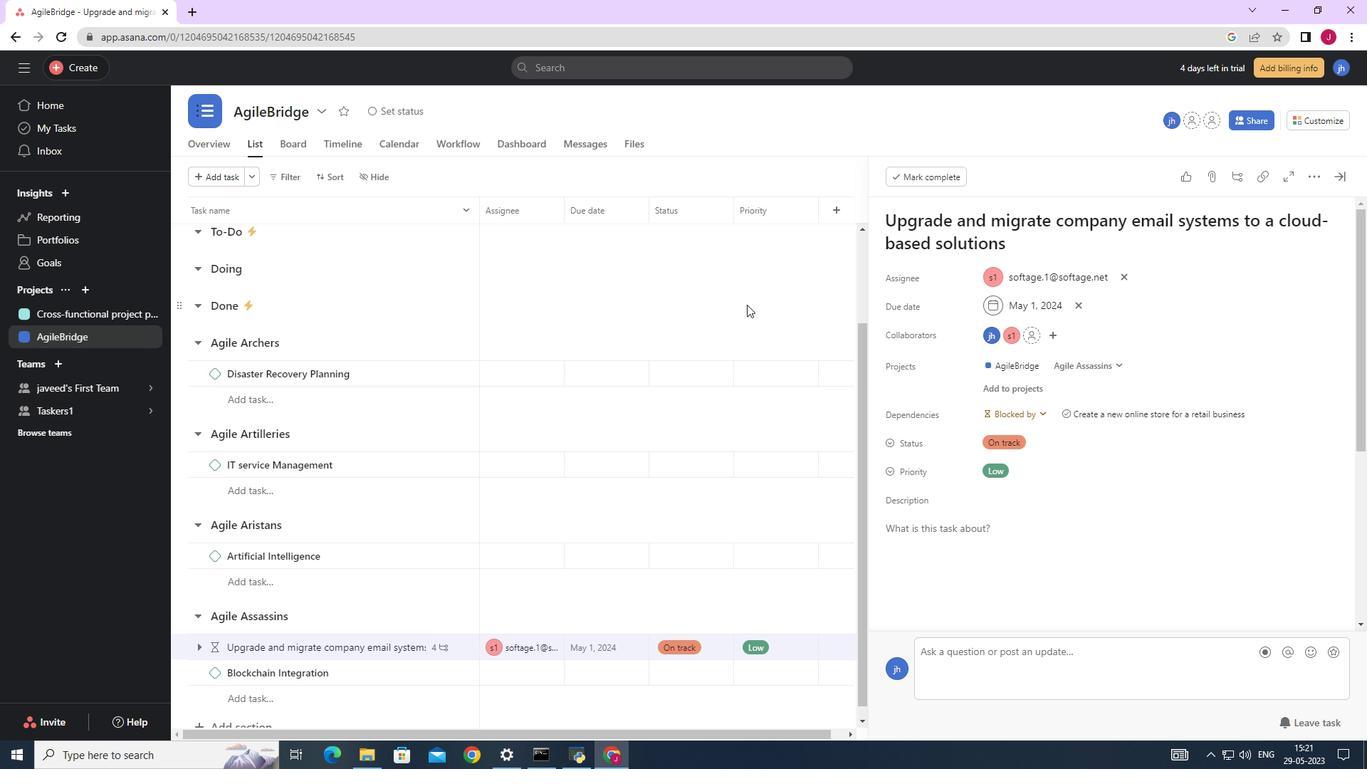 
Action: Mouse moved to (1340, 175)
Screenshot: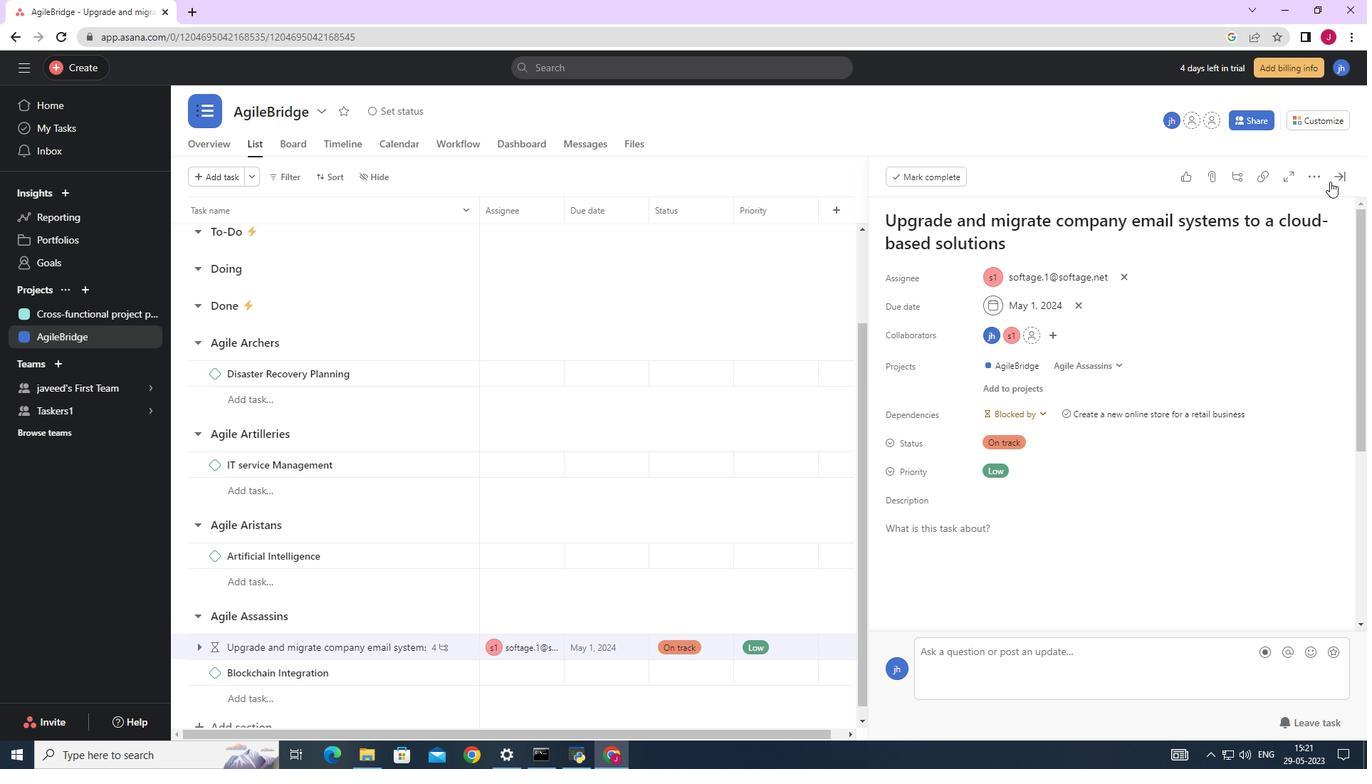 
Action: Mouse pressed left at (1340, 175)
Screenshot: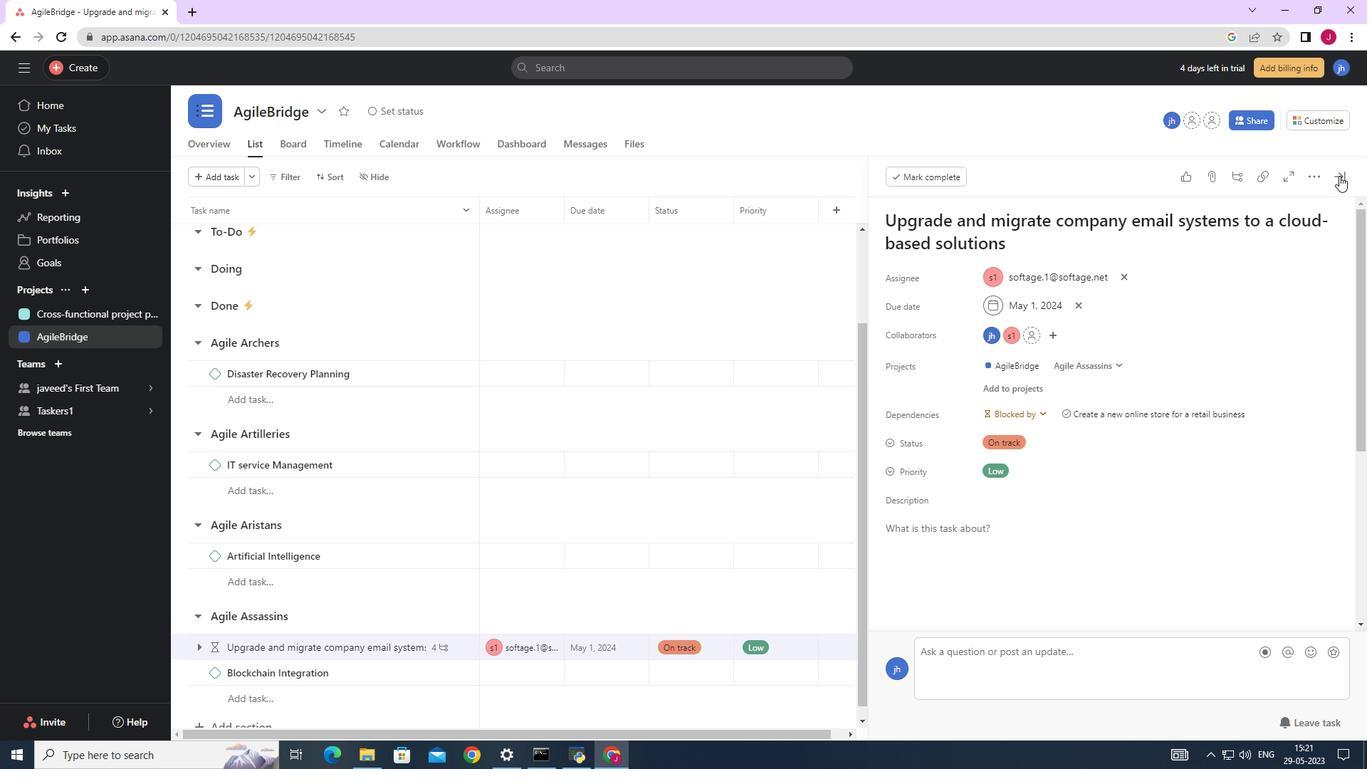 
Action: Mouse moved to (566, 465)
Screenshot: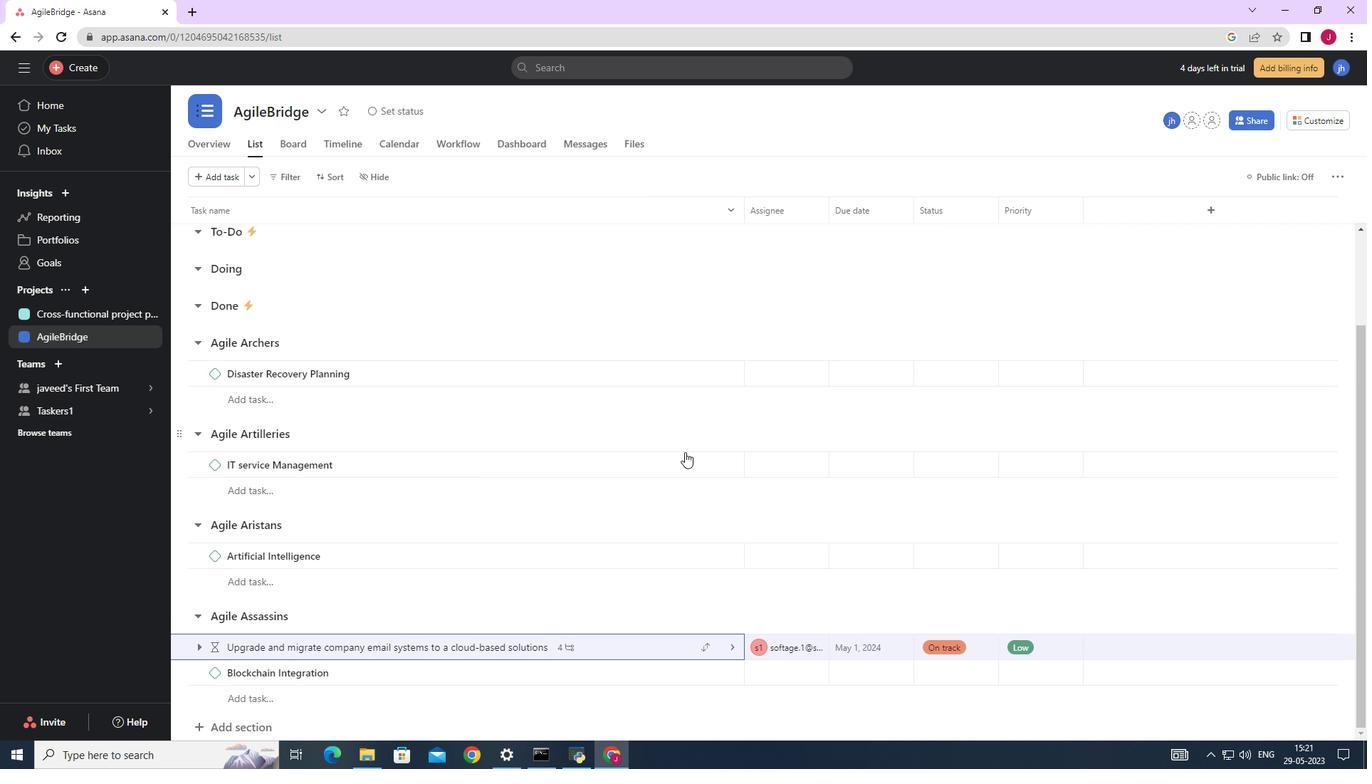 
